 Task: Look for space in Oxford, United States from 6th September, 2023 to 12th September, 2023 for 4 adults in price range Rs.10000 to Rs.14000. Place can be private room with 4 bedrooms having 4 beds and 4 bathrooms. Property type can be house, flat, guest house. Amenities needed are: wifi, TV, free parkinig on premises, gym, breakfast. Booking option can be shelf check-in. Required host language is English.
Action: Mouse moved to (453, 114)
Screenshot: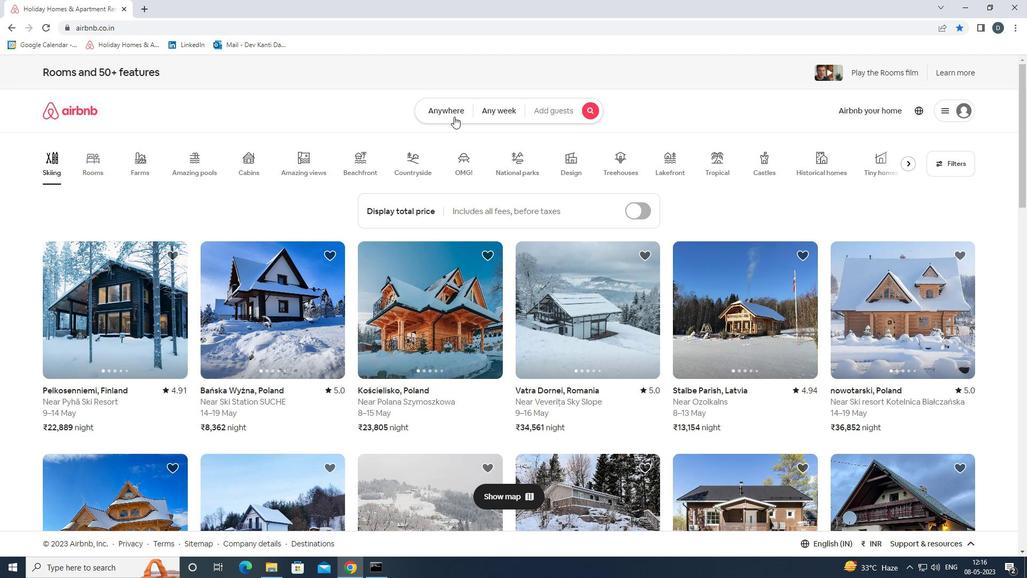 
Action: Mouse pressed left at (453, 114)
Screenshot: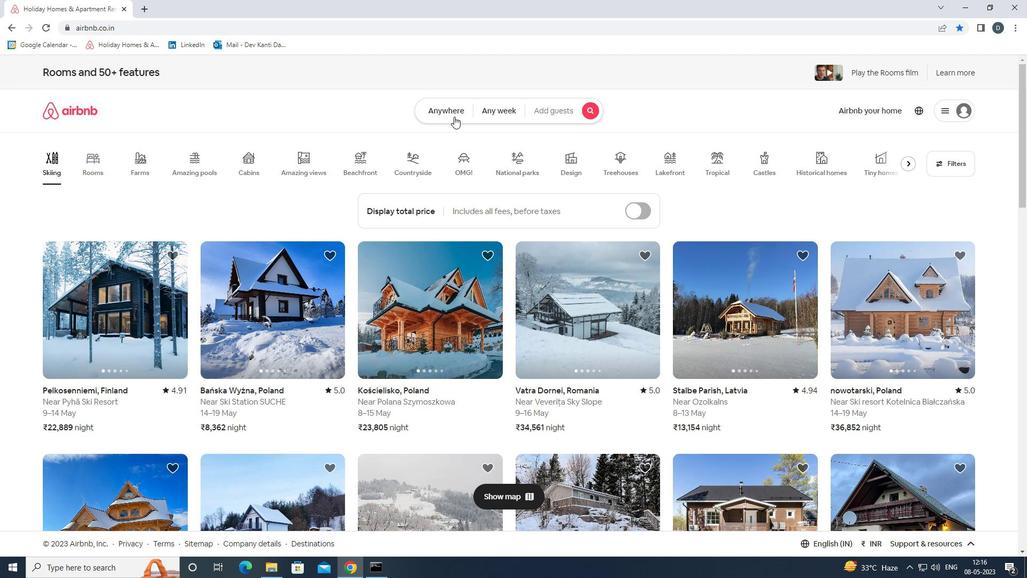 
Action: Mouse moved to (400, 152)
Screenshot: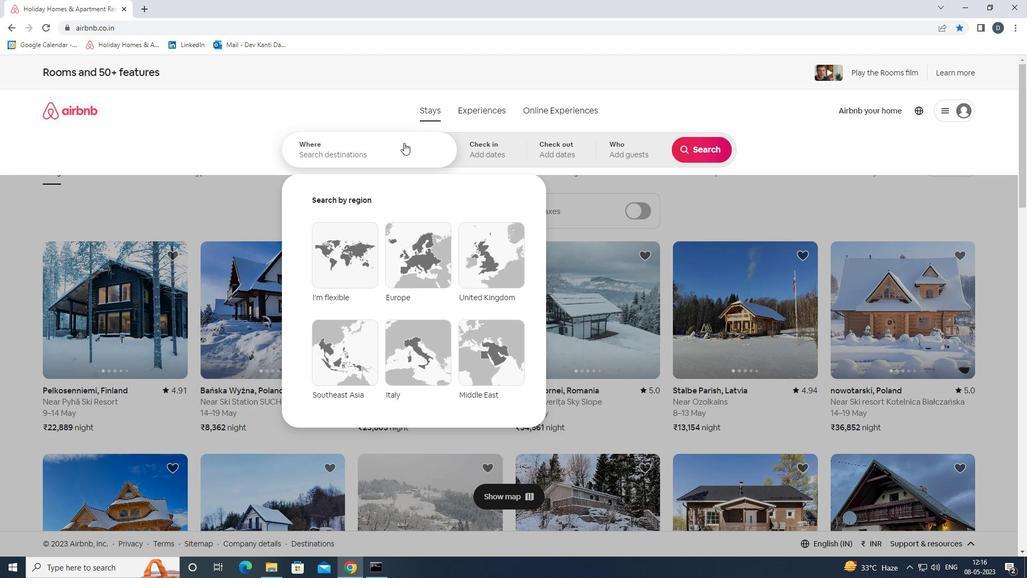 
Action: Mouse pressed left at (400, 152)
Screenshot: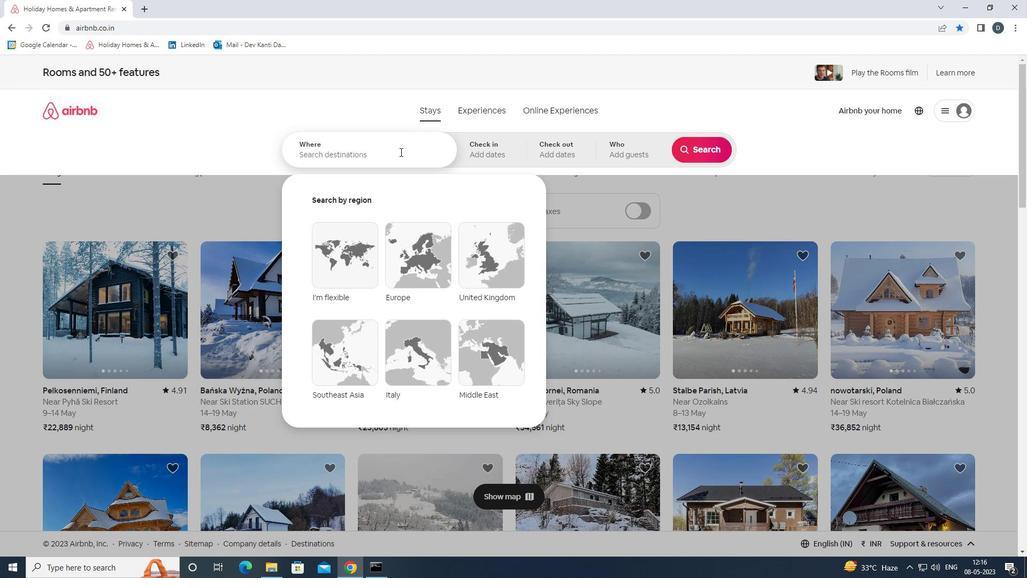 
Action: Key pressed <Key.shift><Key.shift><Key.shift><Key.shift><Key.shift><Key.shift><Key.shift><Key.shift><Key.shift><Key.shift>OXFORD,<Key.space><Key.shift><Key.shift><Key.shift><Key.shift><Key.shift><Key.shift><Key.shift>UNITED<Key.space><Key.shift>STATES<Key.enter>
Screenshot: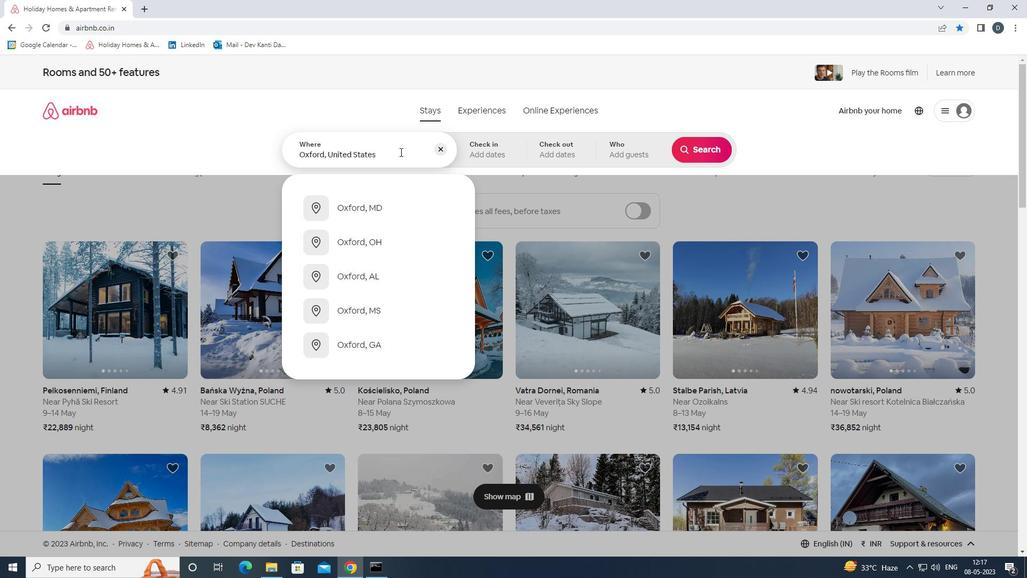 
Action: Mouse moved to (700, 230)
Screenshot: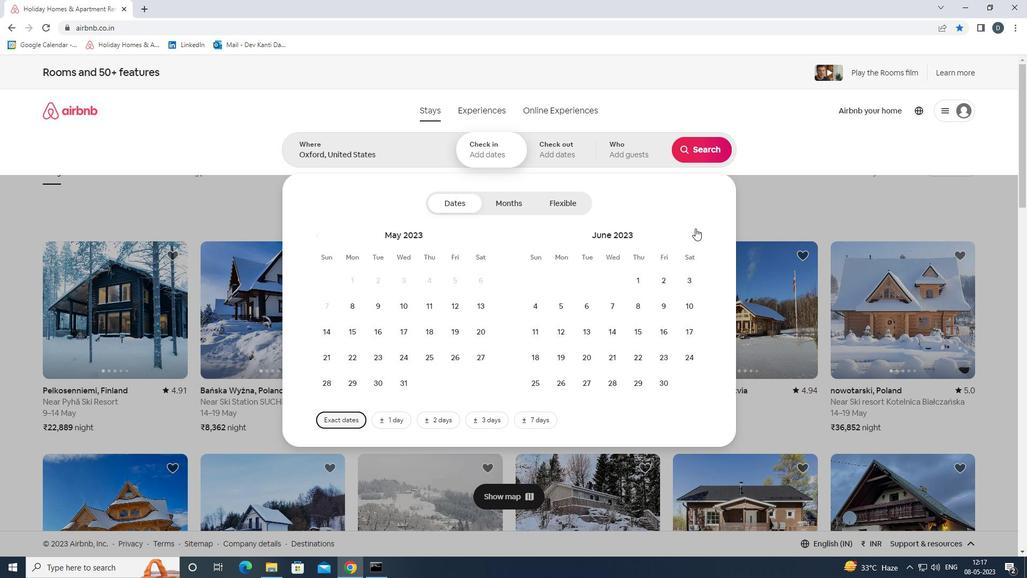 
Action: Mouse pressed left at (700, 230)
Screenshot: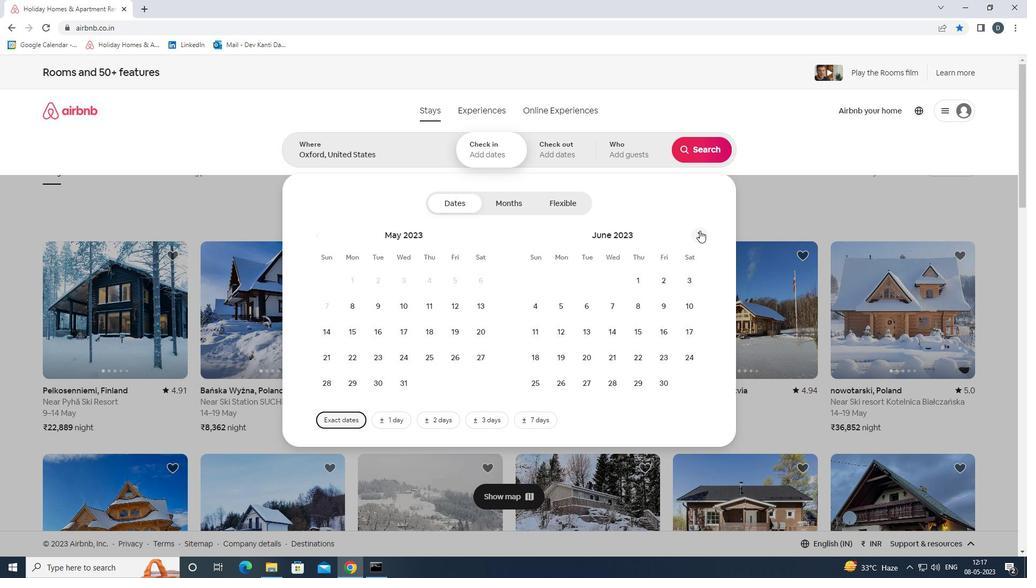 
Action: Mouse pressed left at (700, 230)
Screenshot: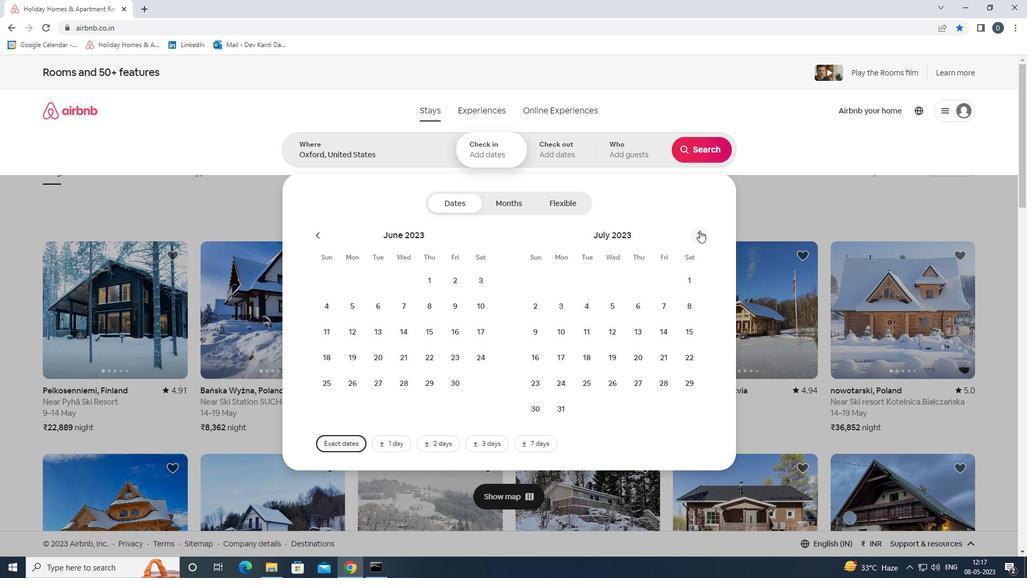 
Action: Mouse pressed left at (700, 230)
Screenshot: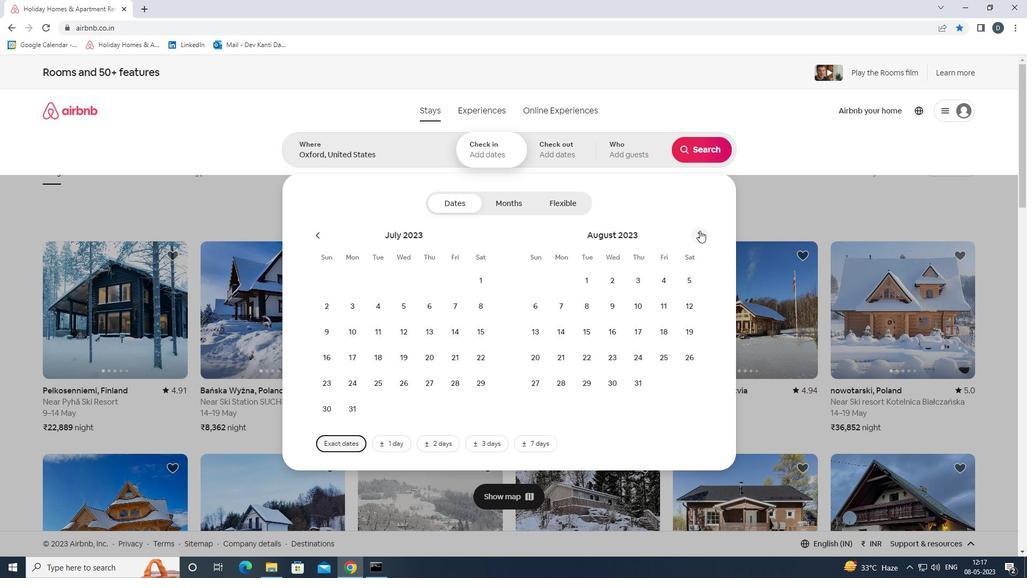 
Action: Mouse moved to (618, 309)
Screenshot: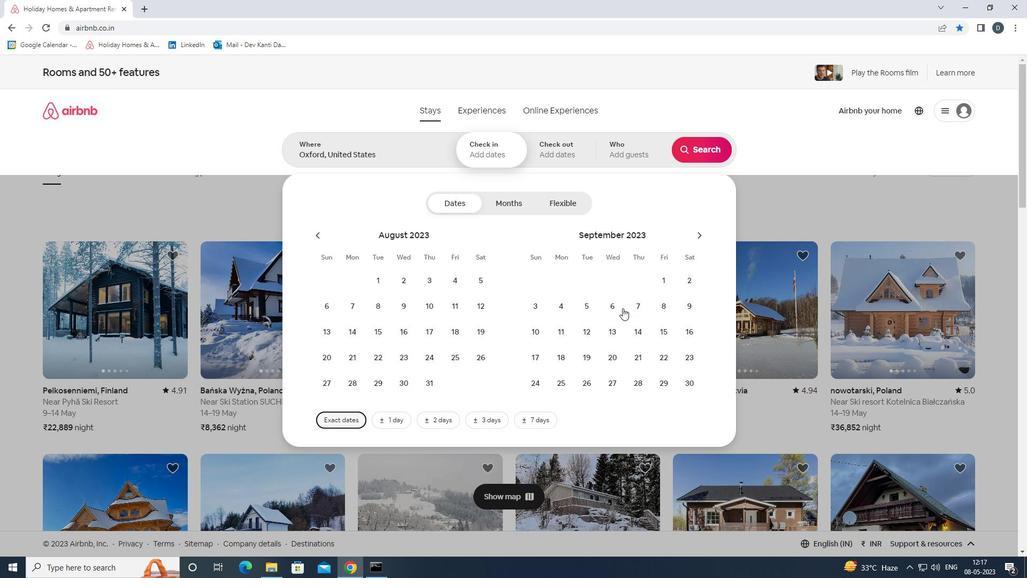 
Action: Mouse pressed left at (618, 309)
Screenshot: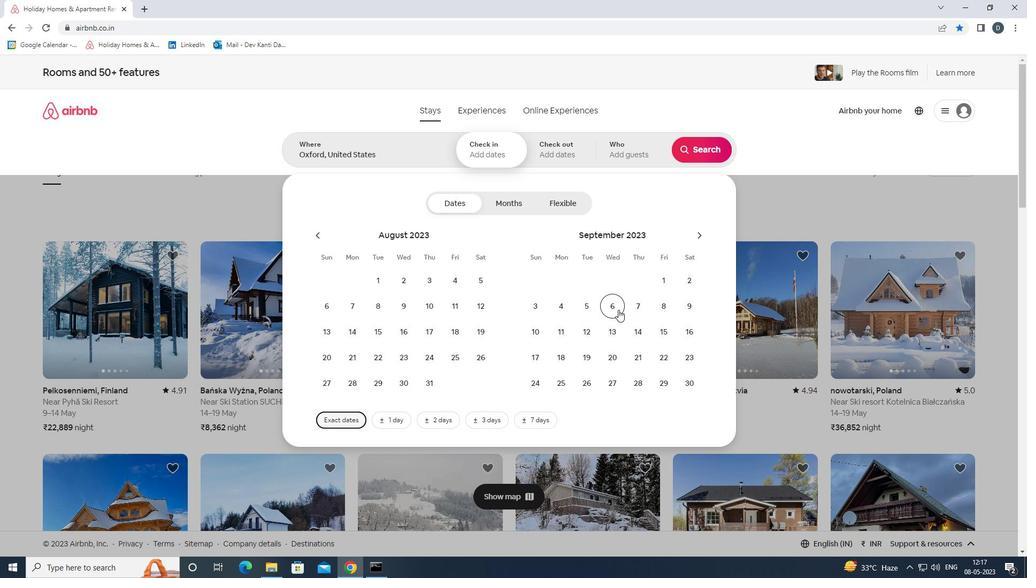 
Action: Mouse moved to (588, 328)
Screenshot: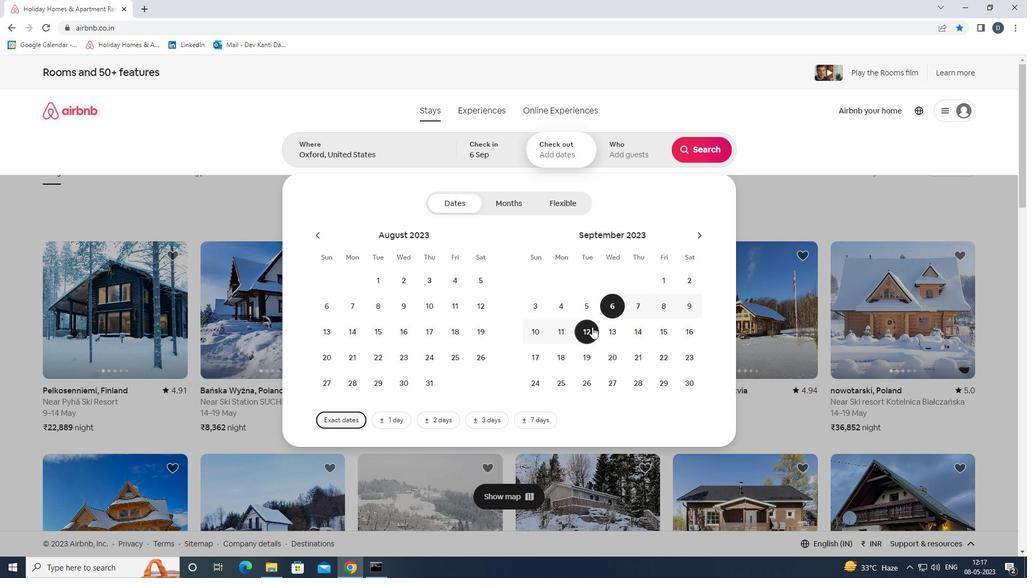 
Action: Mouse pressed left at (588, 328)
Screenshot: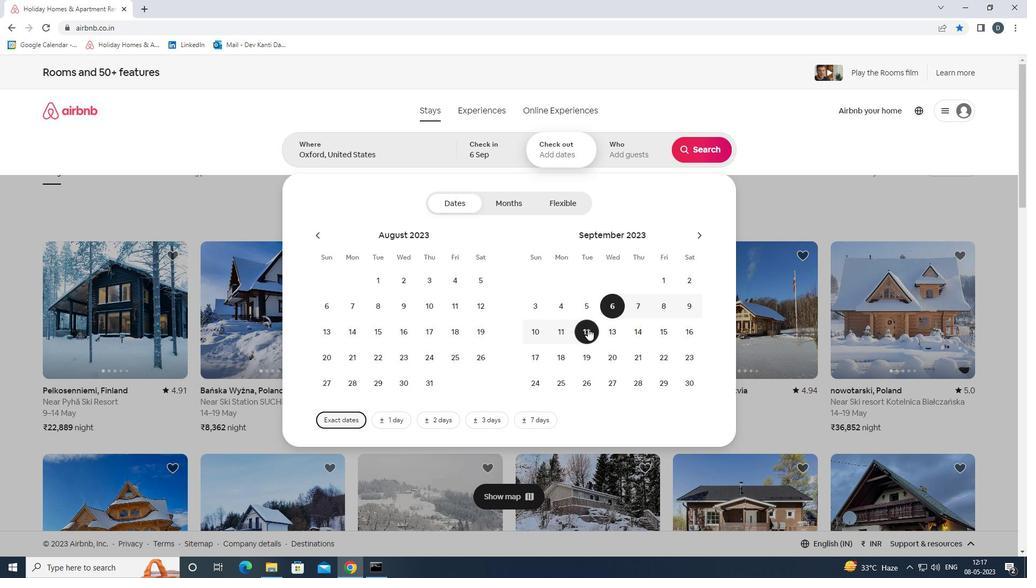 
Action: Mouse moved to (623, 163)
Screenshot: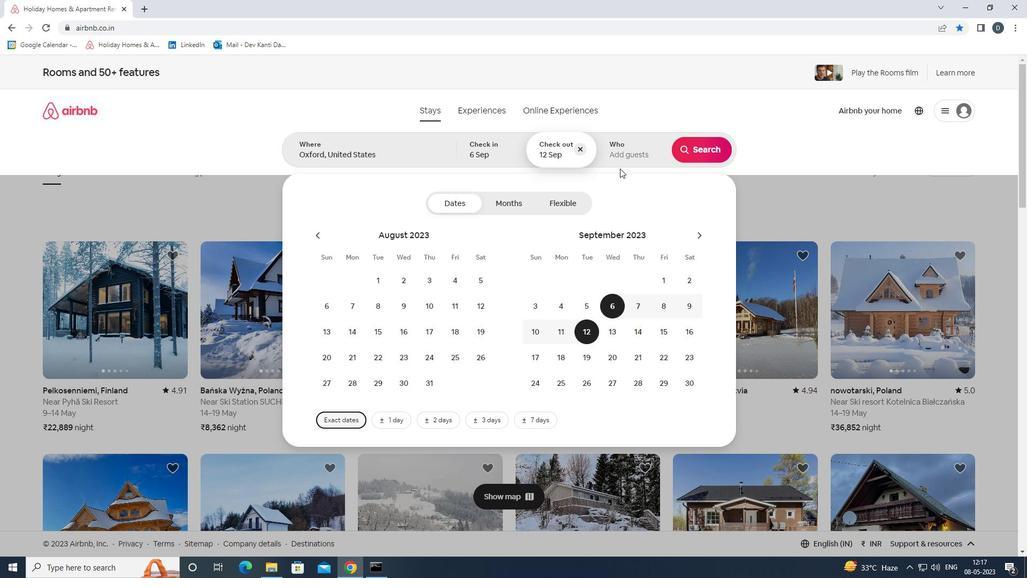 
Action: Mouse pressed left at (623, 163)
Screenshot: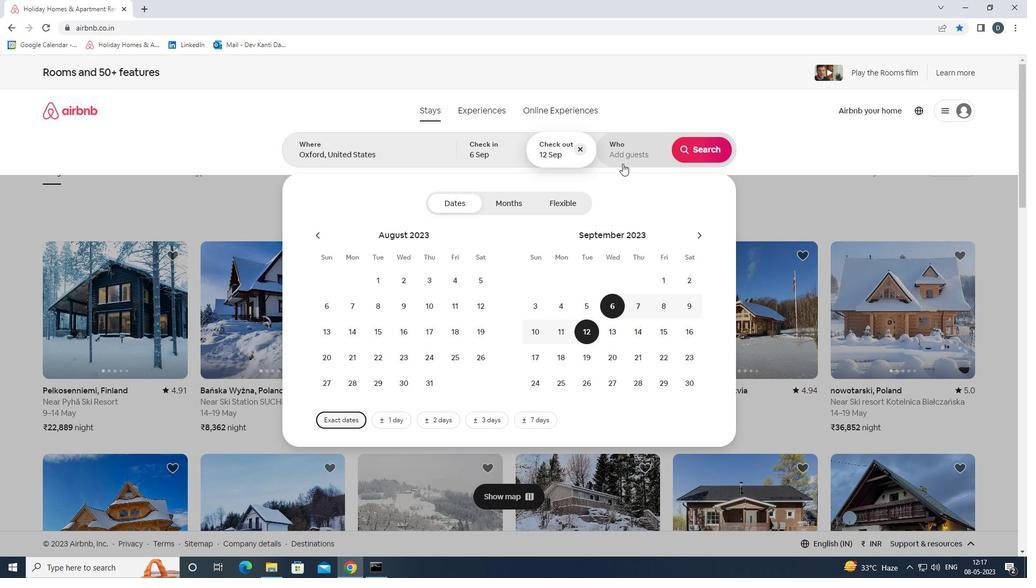 
Action: Mouse moved to (700, 209)
Screenshot: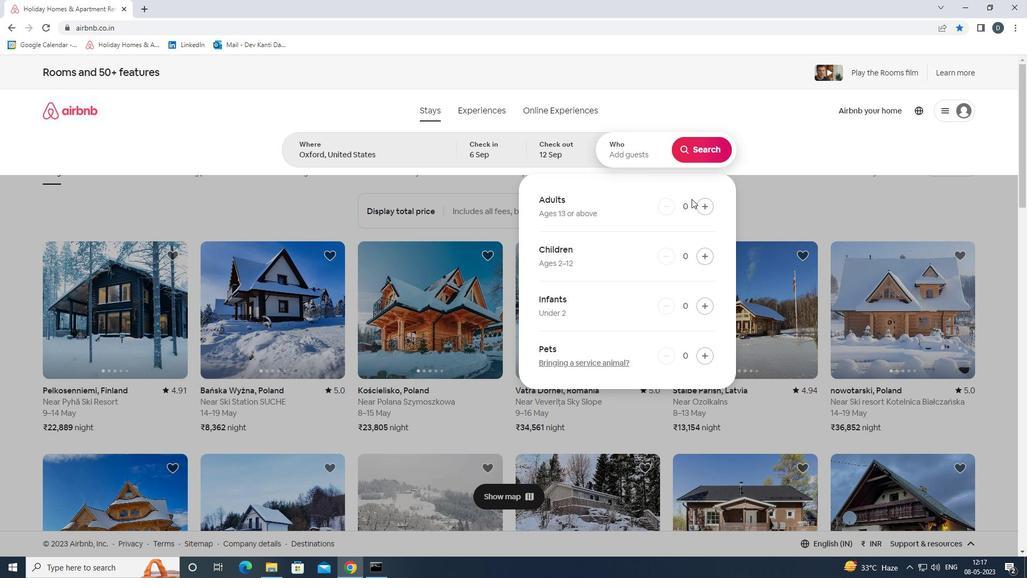 
Action: Mouse pressed left at (700, 209)
Screenshot: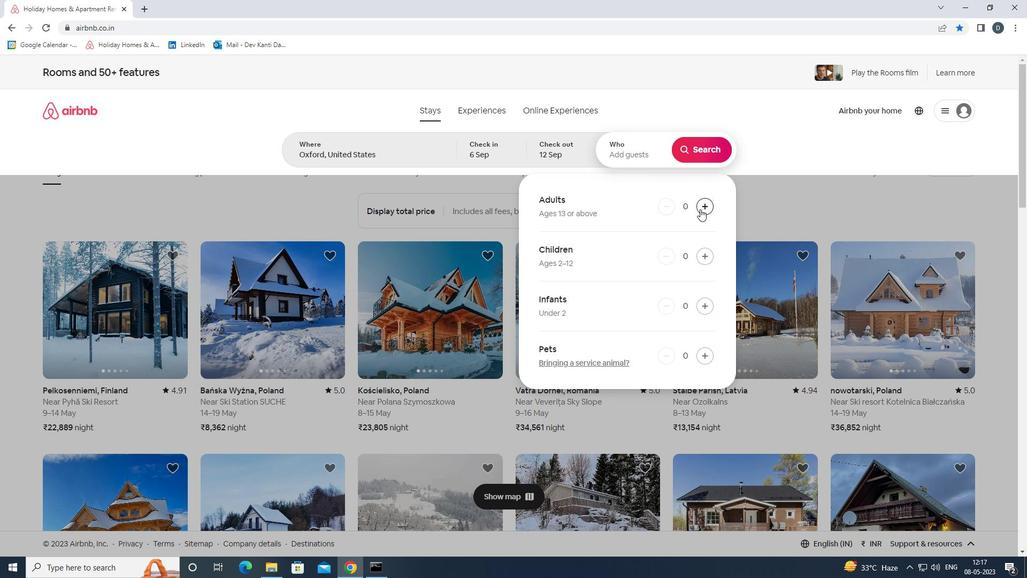 
Action: Mouse pressed left at (700, 209)
Screenshot: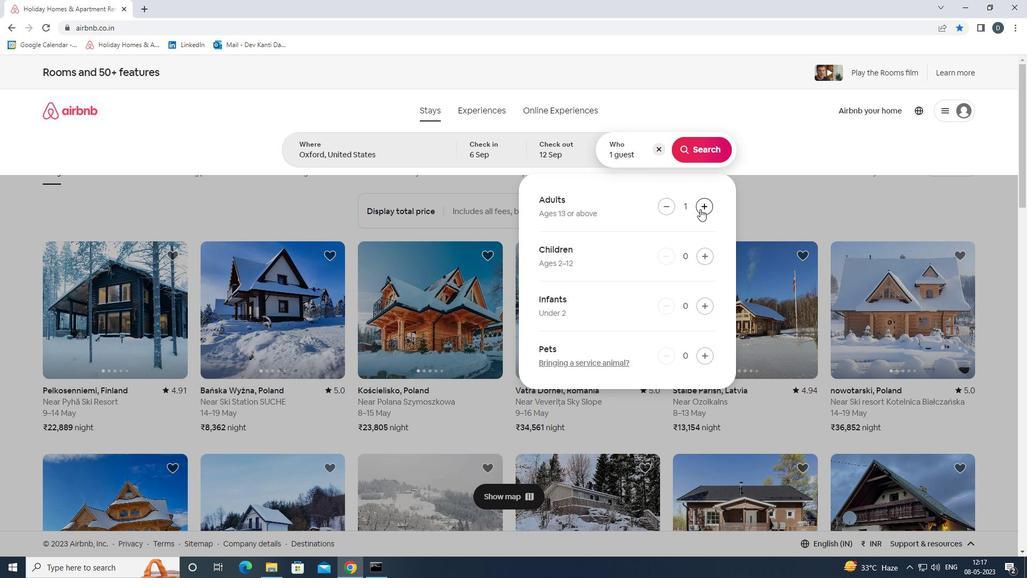 
Action: Mouse moved to (701, 209)
Screenshot: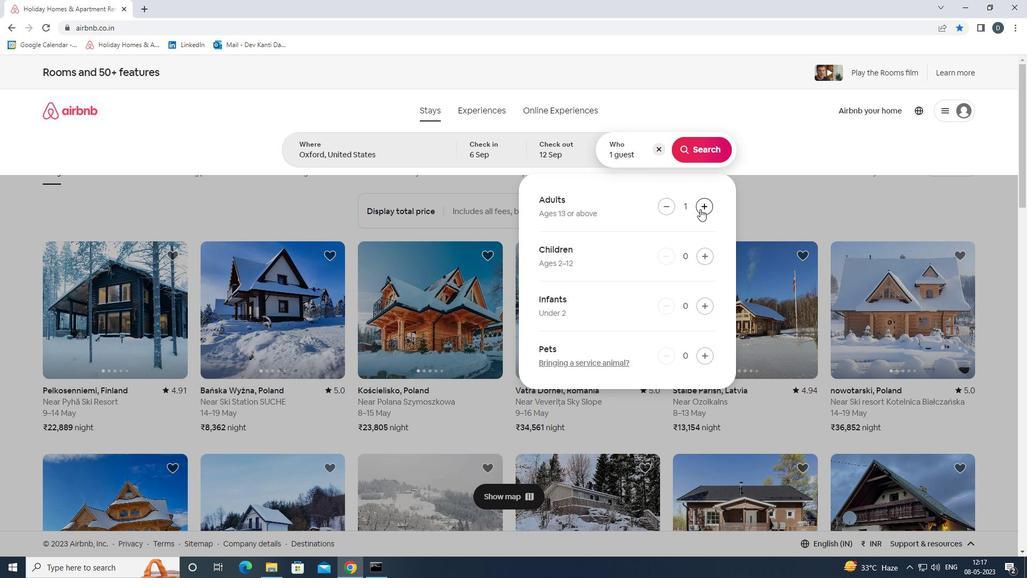 
Action: Mouse pressed left at (701, 209)
Screenshot: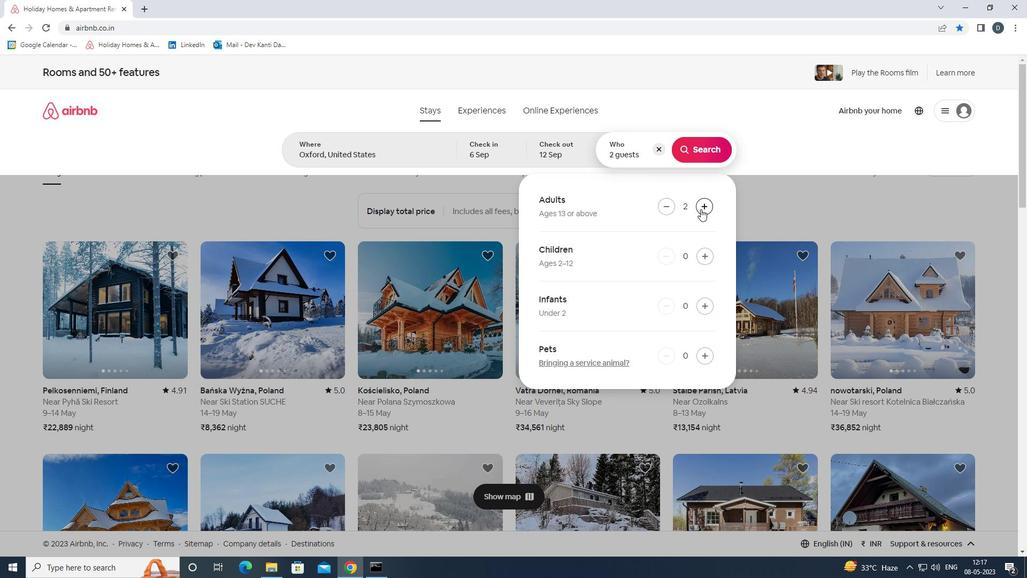 
Action: Mouse pressed left at (701, 209)
Screenshot: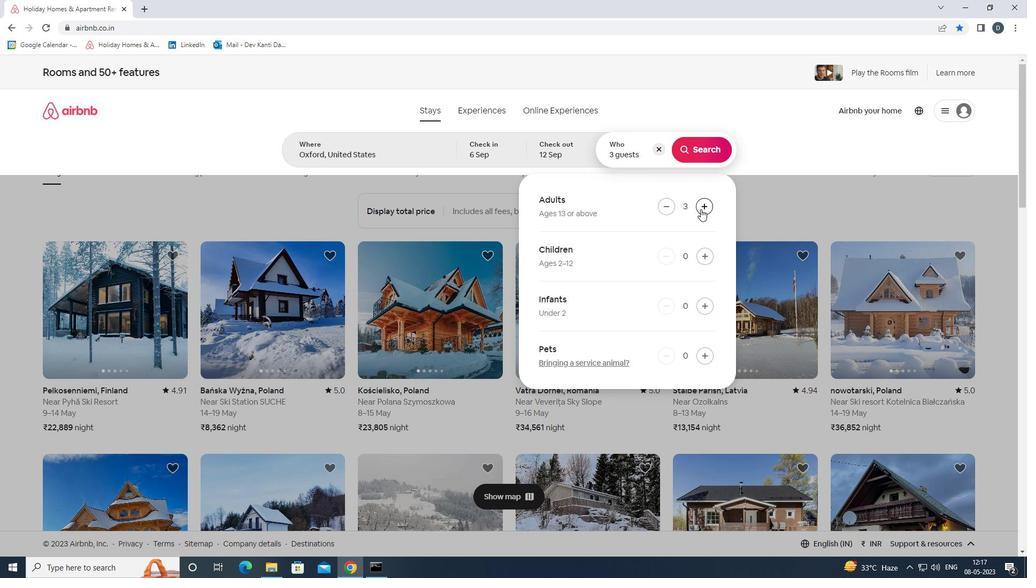 
Action: Mouse moved to (701, 158)
Screenshot: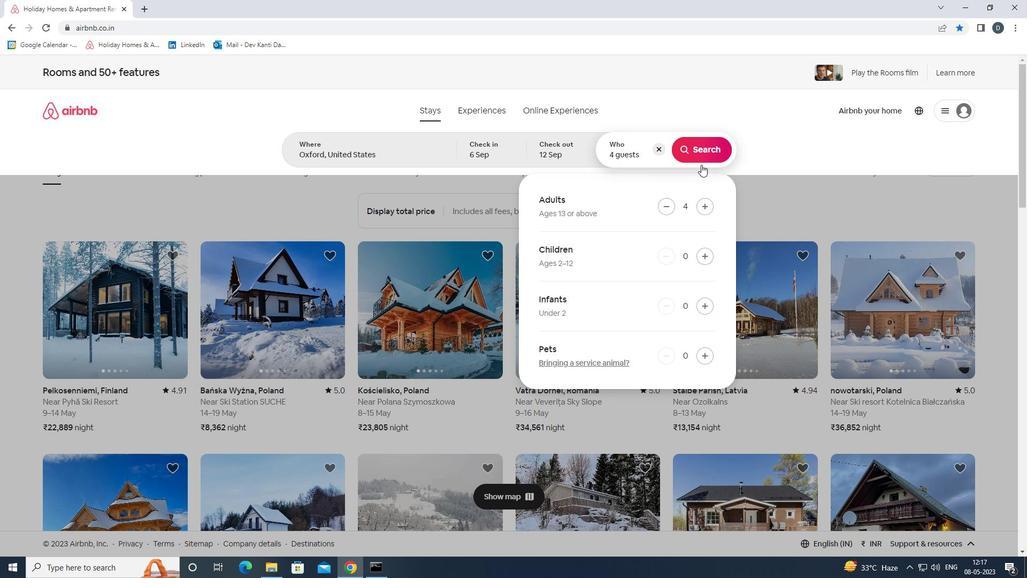 
Action: Mouse pressed left at (701, 158)
Screenshot: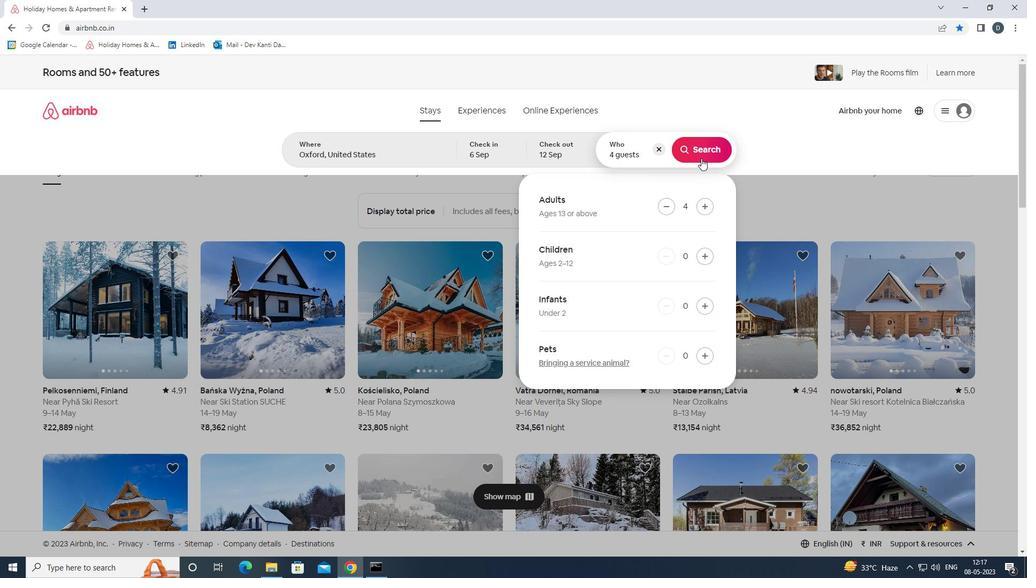 
Action: Mouse moved to (970, 119)
Screenshot: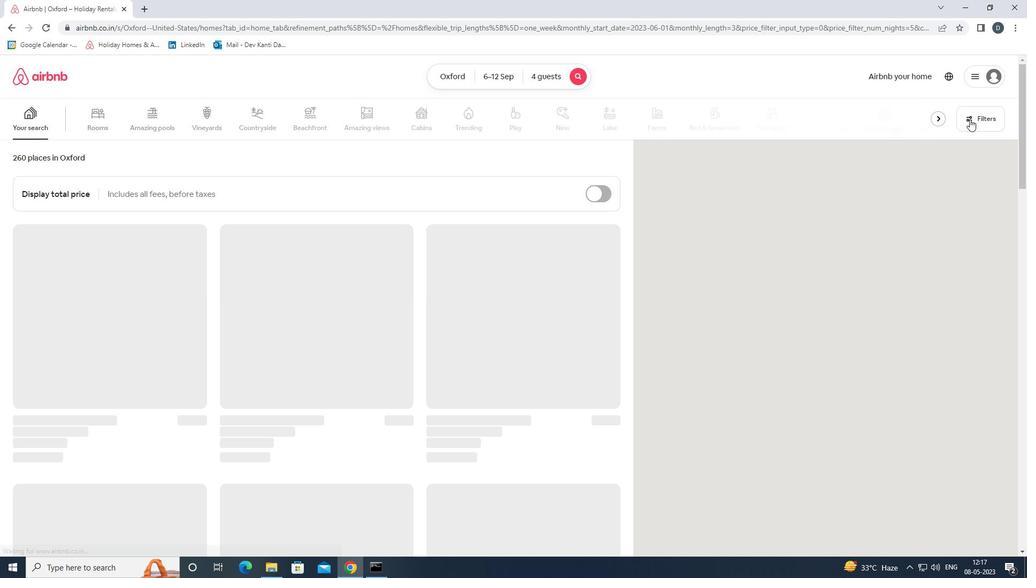 
Action: Mouse pressed left at (970, 119)
Screenshot: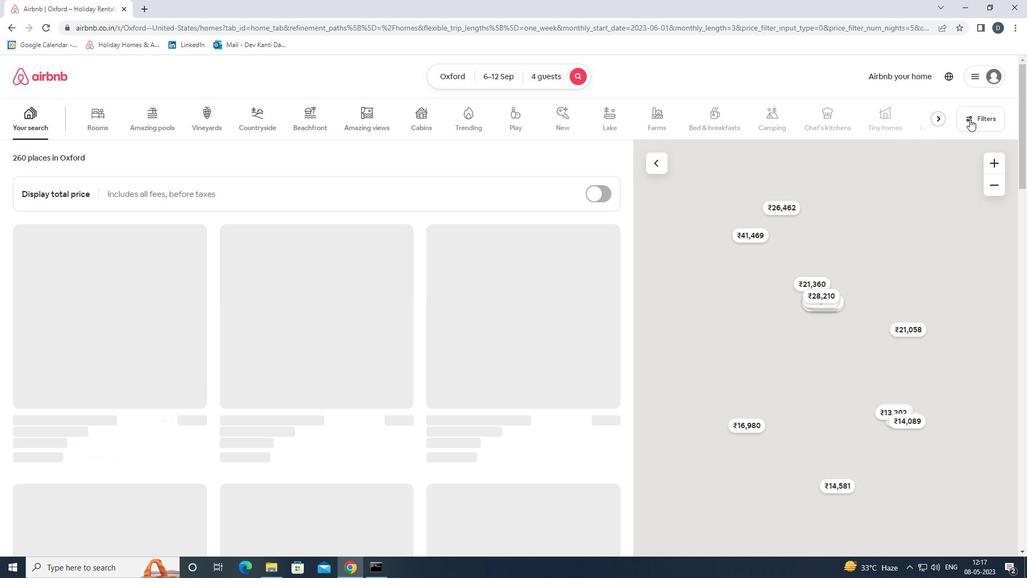 
Action: Mouse moved to (479, 380)
Screenshot: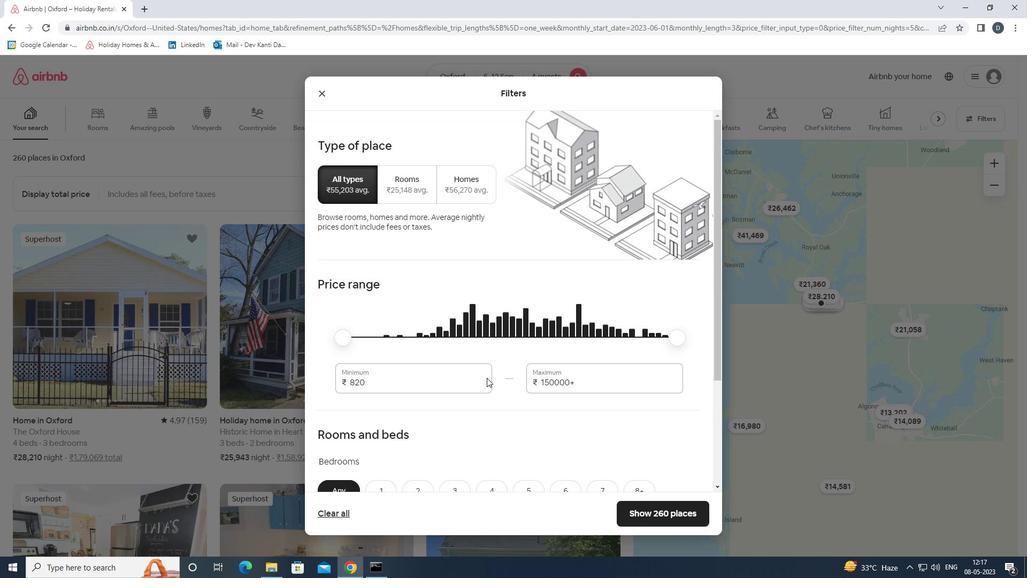 
Action: Mouse pressed left at (479, 380)
Screenshot: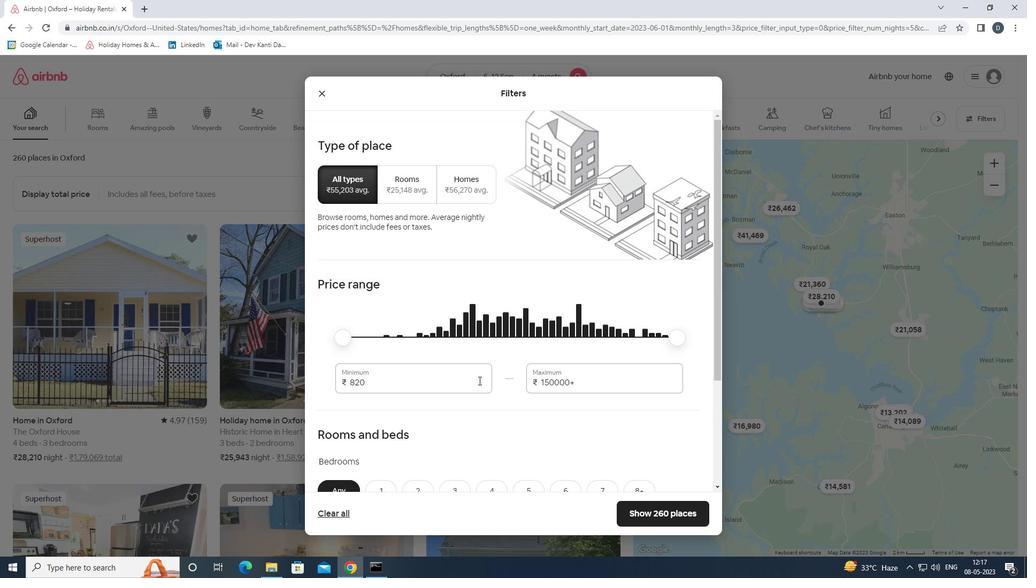 
Action: Mouse pressed left at (479, 380)
Screenshot: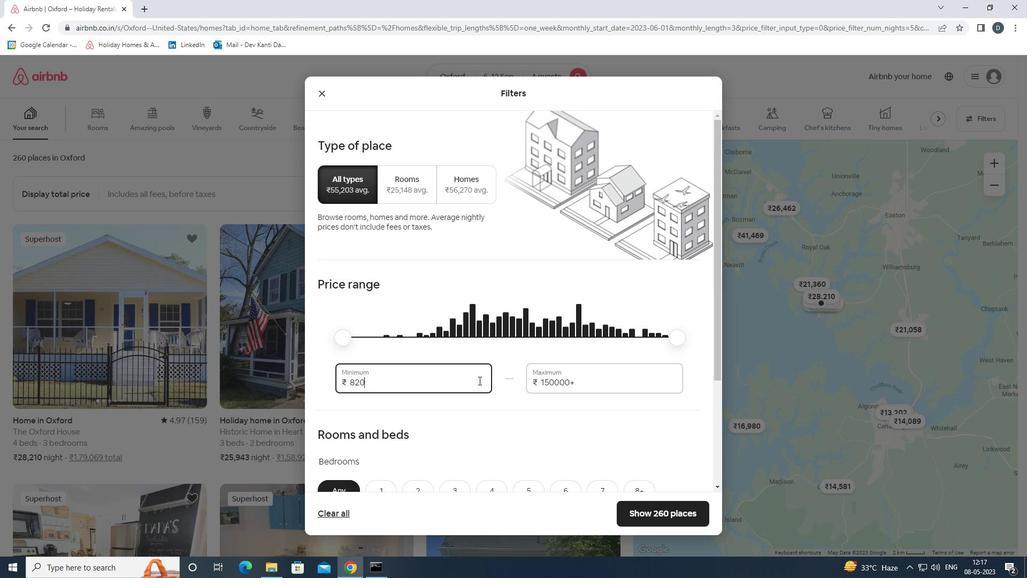 
Action: Mouse moved to (478, 369)
Screenshot: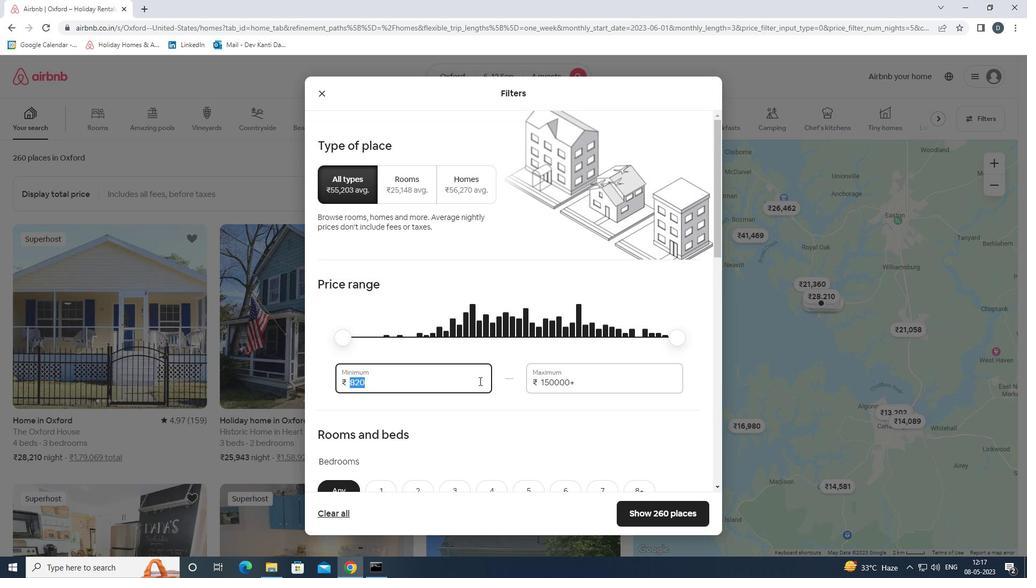 
Action: Key pressed 10000<Key.tab>14000
Screenshot: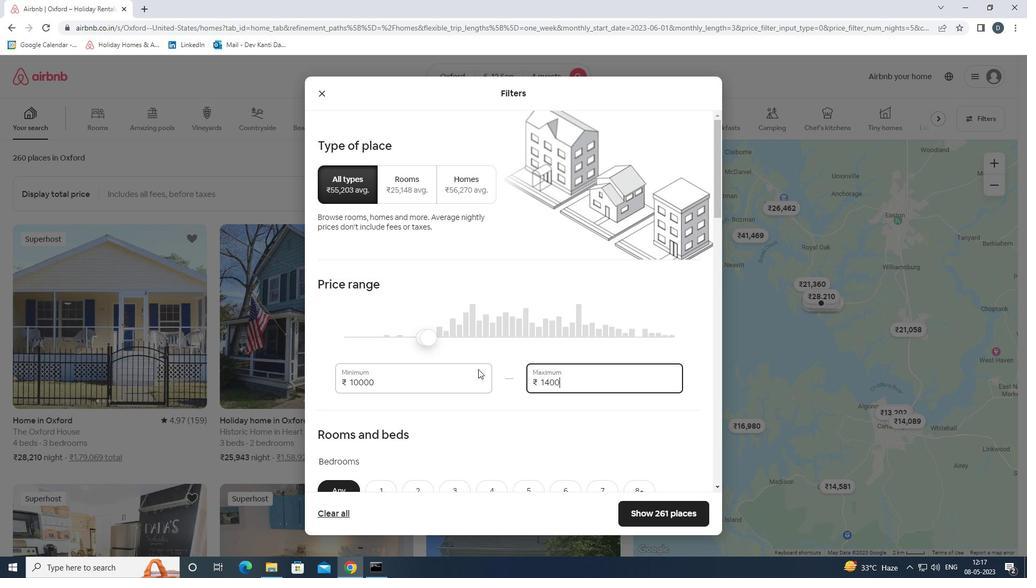 
Action: Mouse moved to (479, 368)
Screenshot: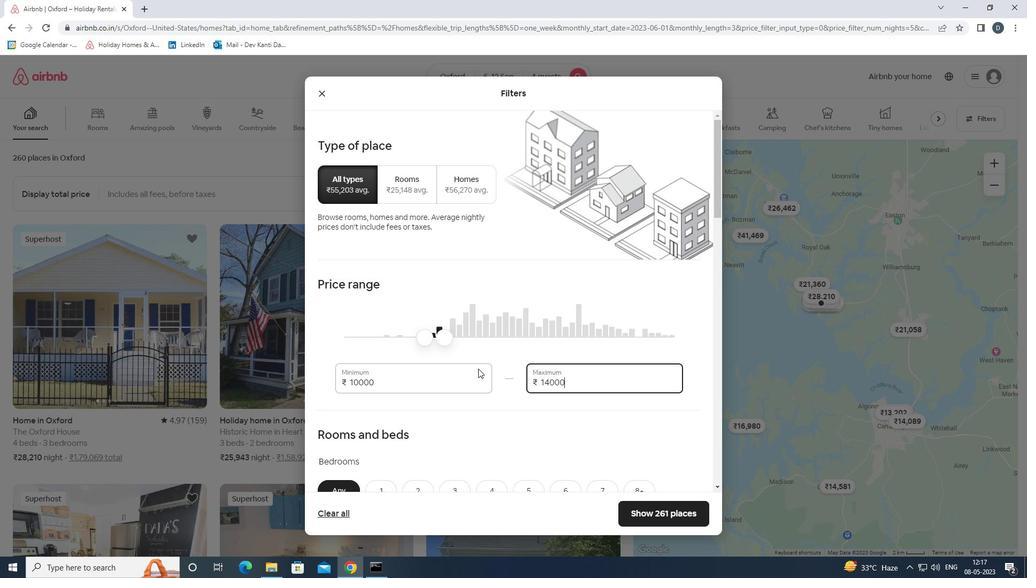 
Action: Mouse scrolled (479, 367) with delta (0, 0)
Screenshot: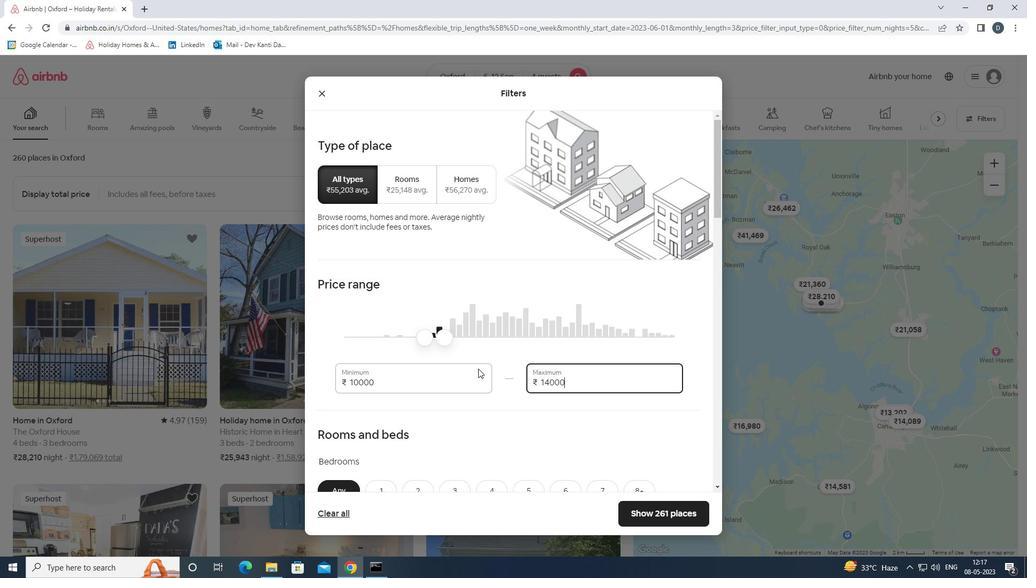 
Action: Mouse moved to (482, 367)
Screenshot: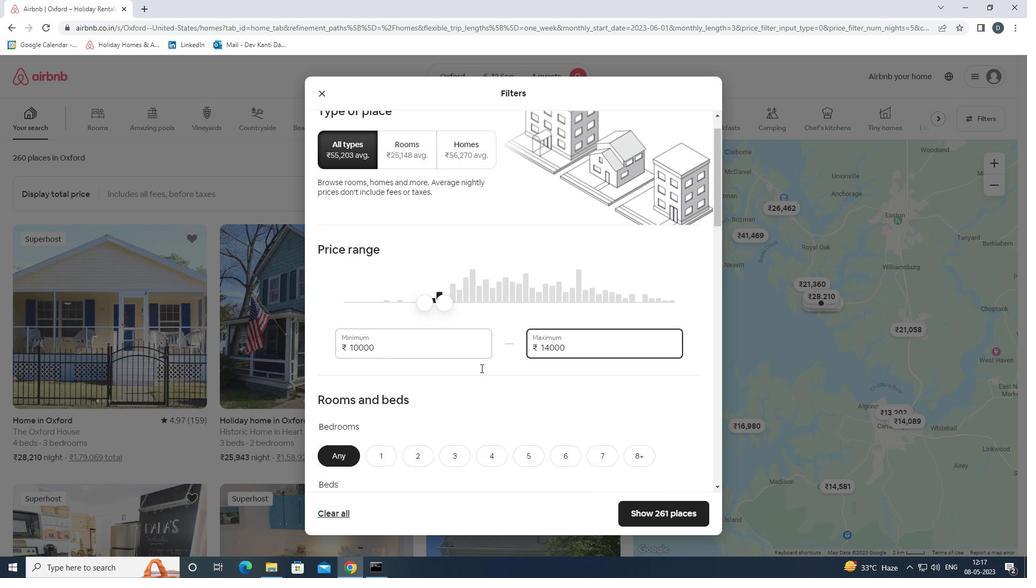 
Action: Mouse scrolled (482, 367) with delta (0, 0)
Screenshot: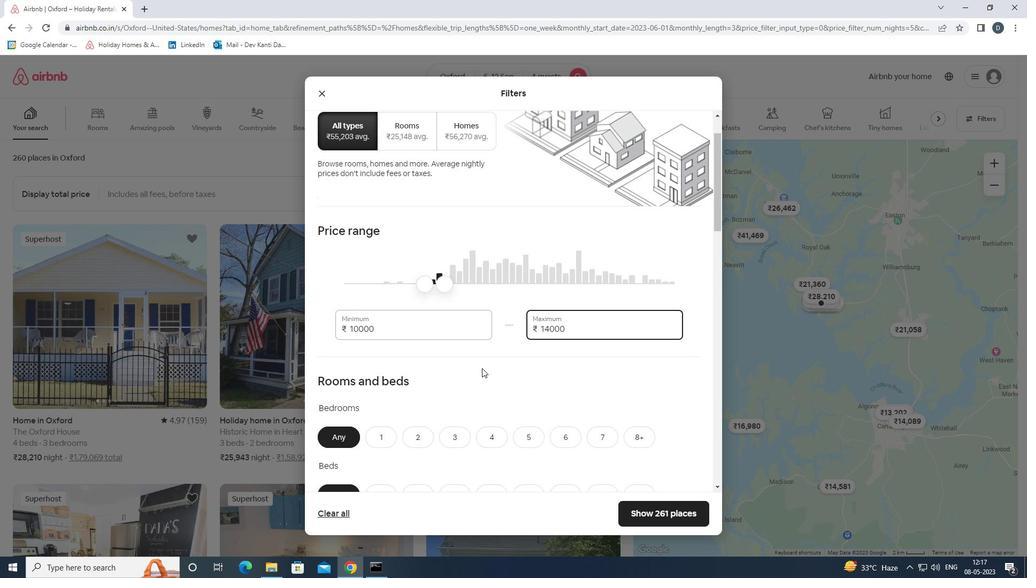 
Action: Mouse scrolled (482, 367) with delta (0, 0)
Screenshot: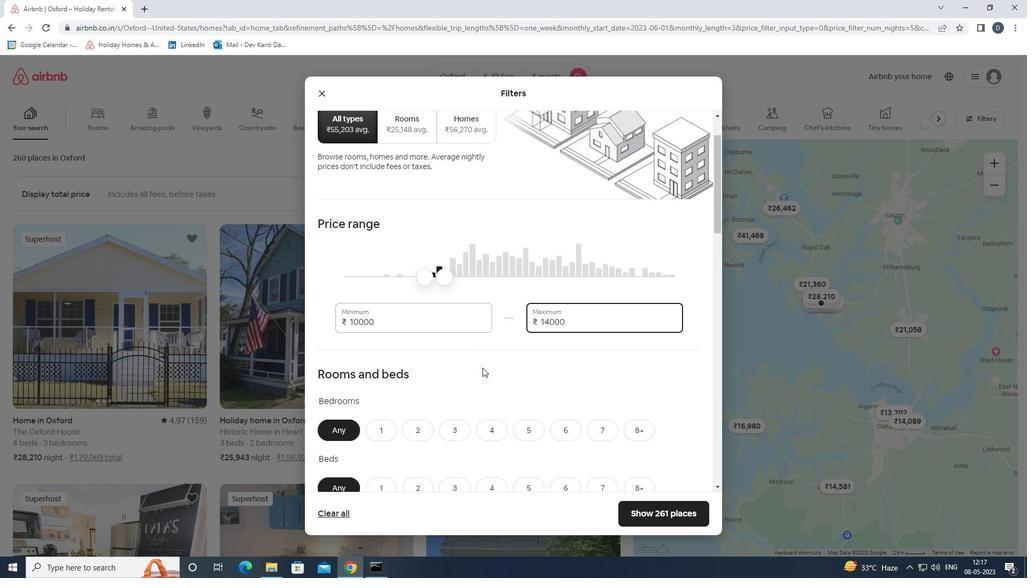 
Action: Mouse scrolled (482, 367) with delta (0, 0)
Screenshot: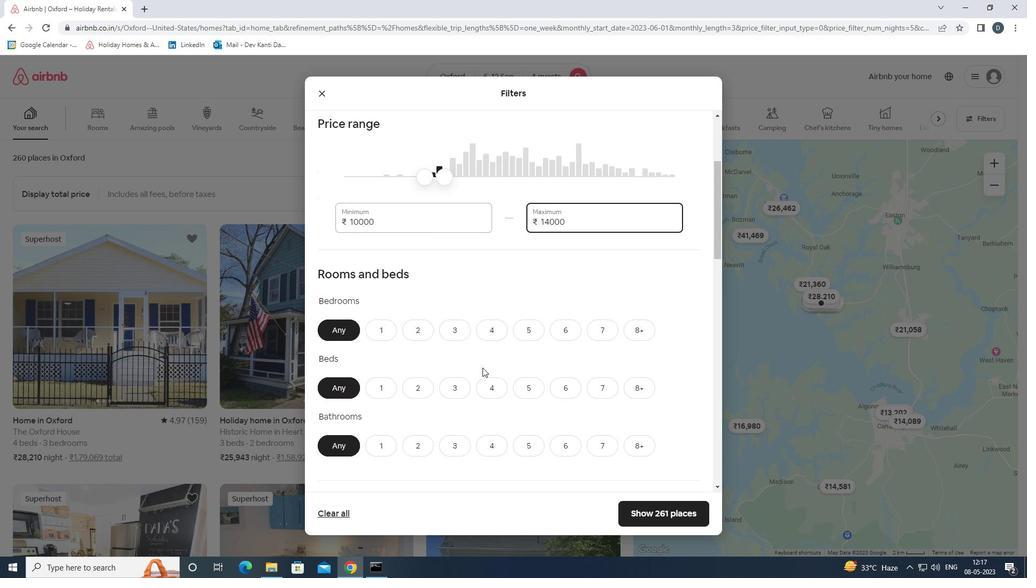 
Action: Mouse moved to (494, 277)
Screenshot: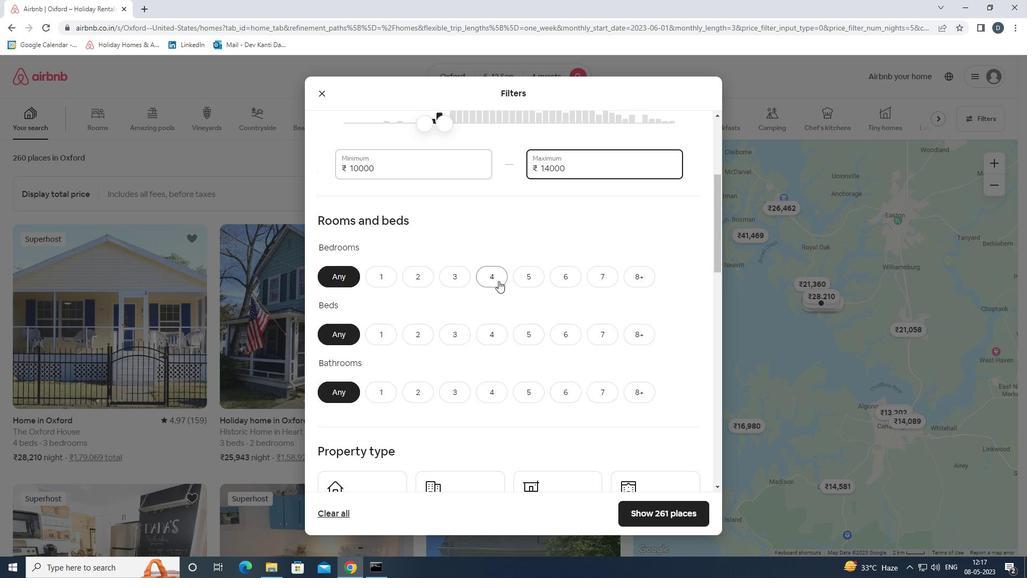 
Action: Mouse pressed left at (494, 277)
Screenshot: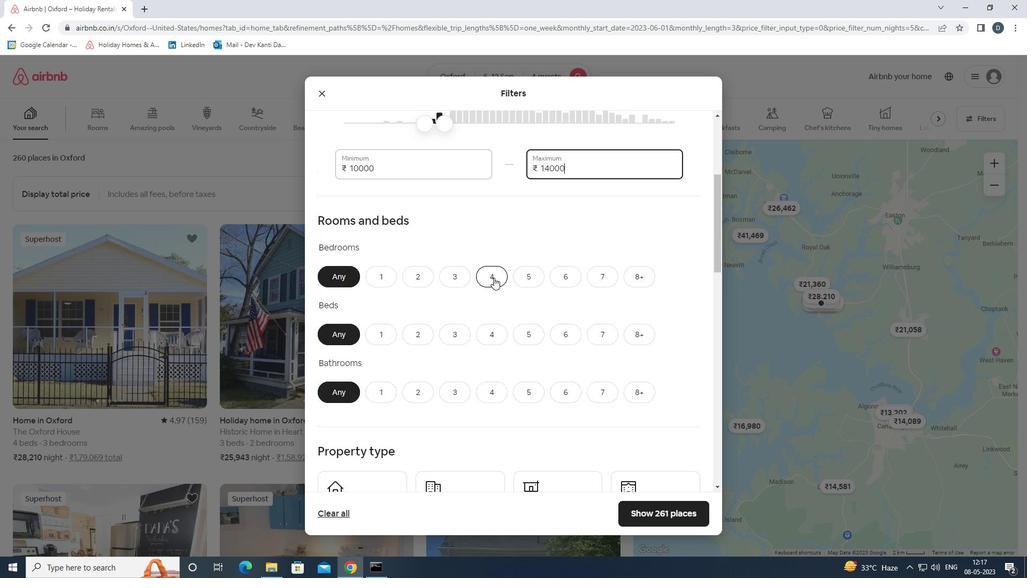 
Action: Mouse moved to (491, 330)
Screenshot: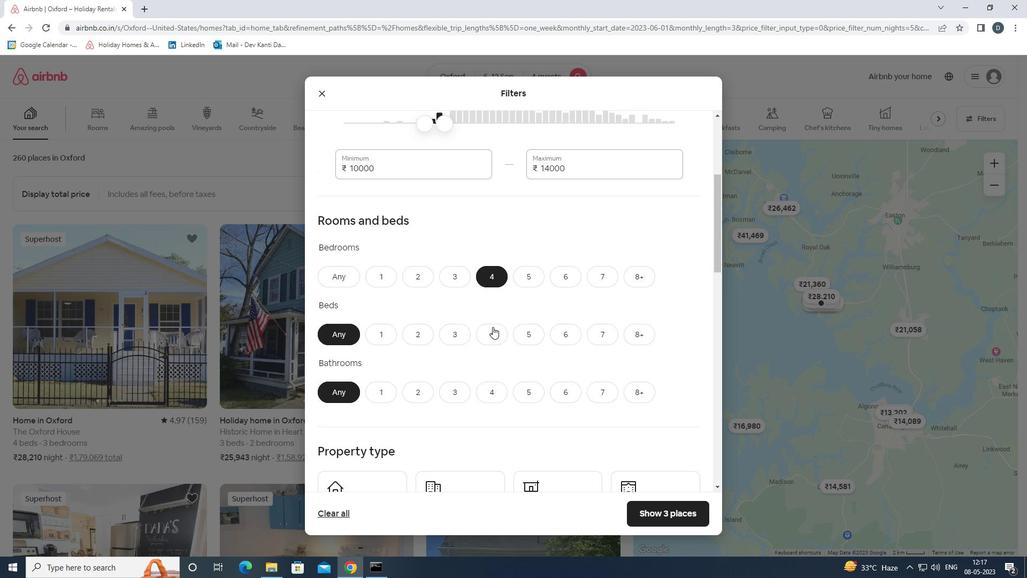 
Action: Mouse pressed left at (491, 330)
Screenshot: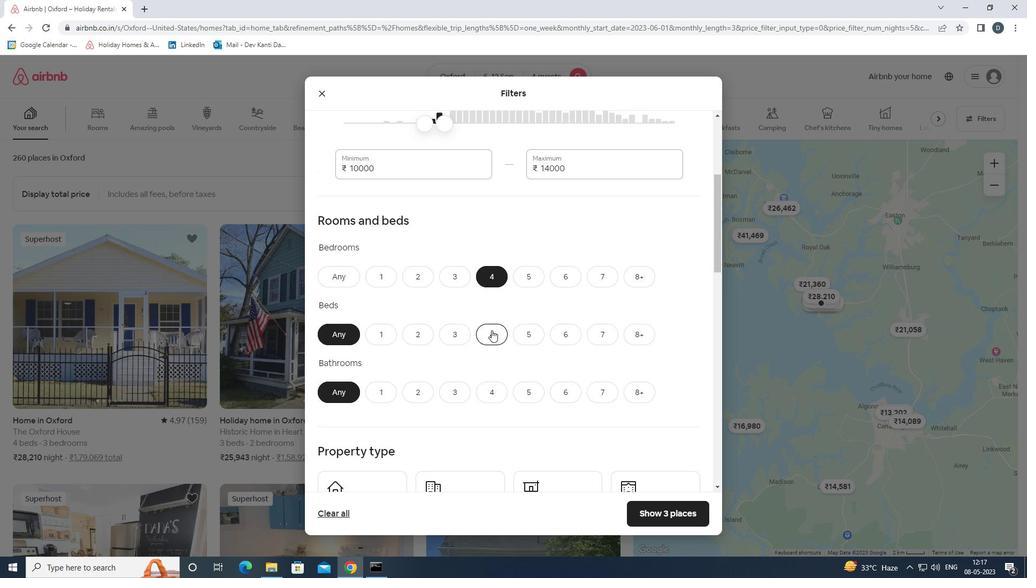 
Action: Mouse moved to (485, 388)
Screenshot: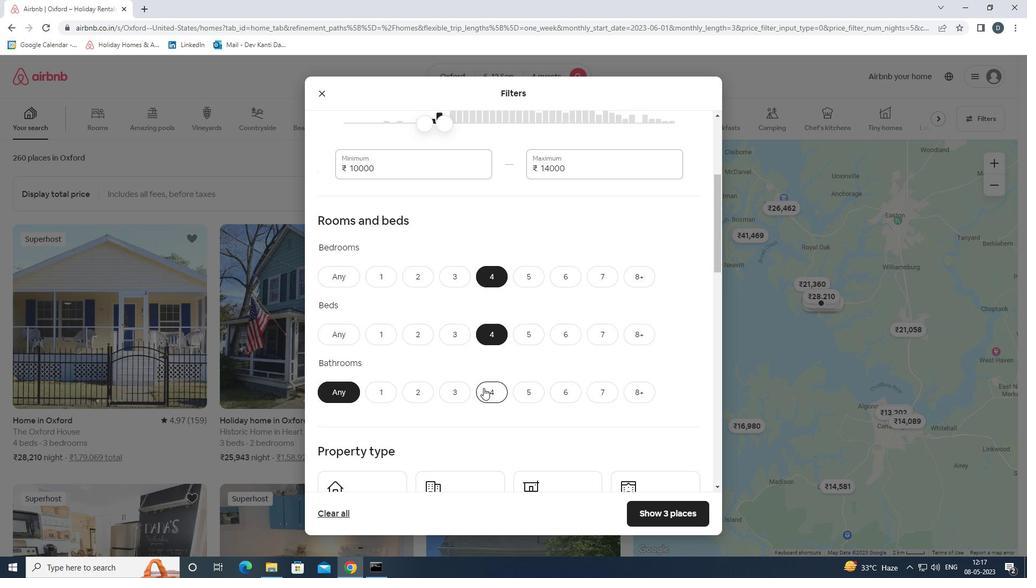 
Action: Mouse pressed left at (485, 388)
Screenshot: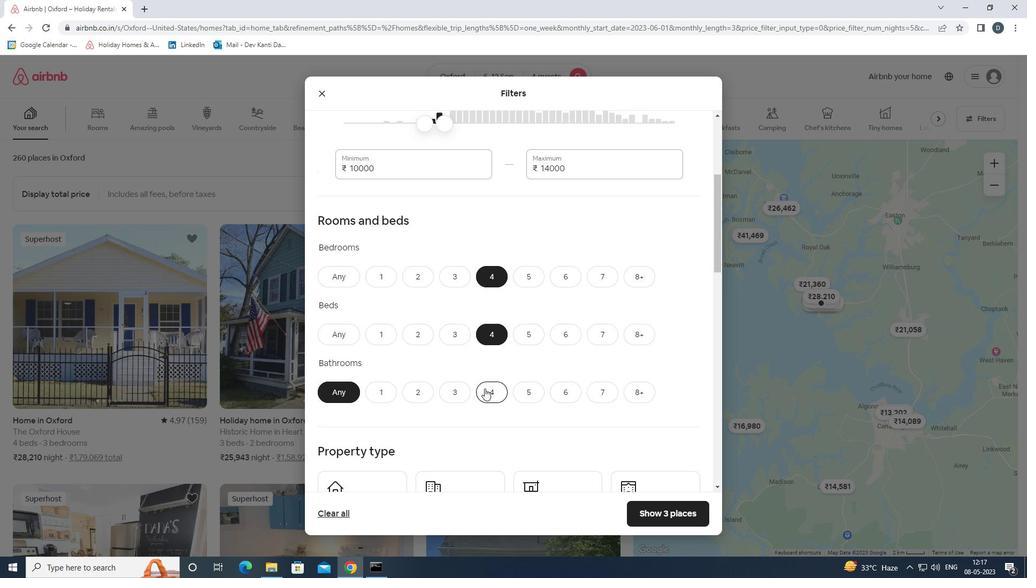 
Action: Mouse moved to (493, 367)
Screenshot: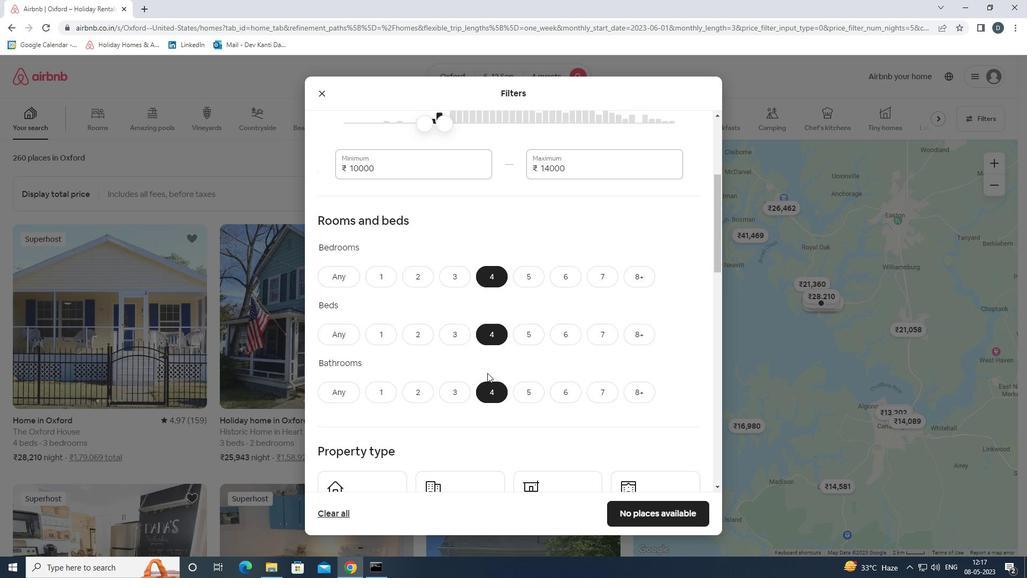 
Action: Mouse scrolled (493, 367) with delta (0, 0)
Screenshot: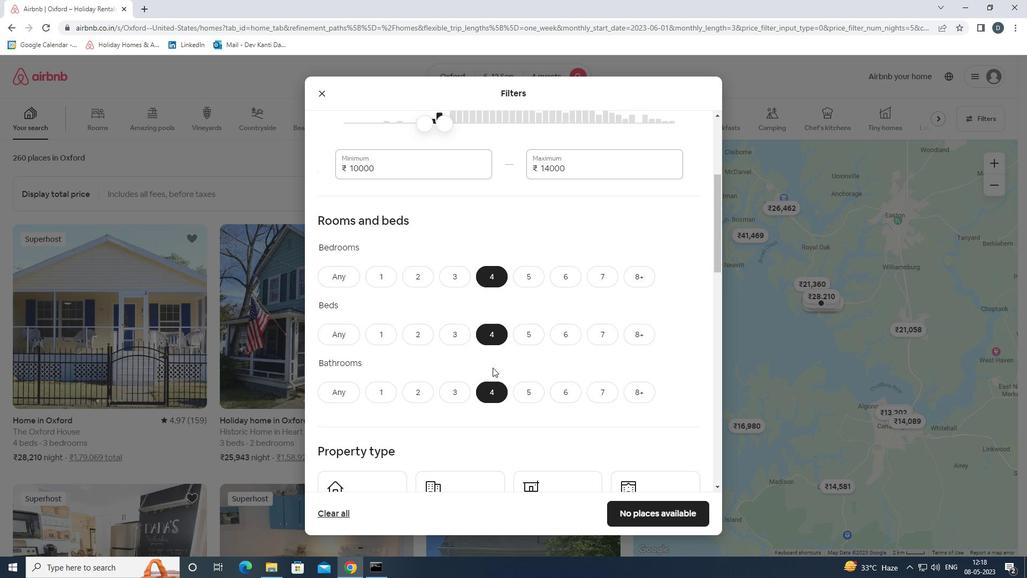 
Action: Mouse scrolled (493, 367) with delta (0, 0)
Screenshot: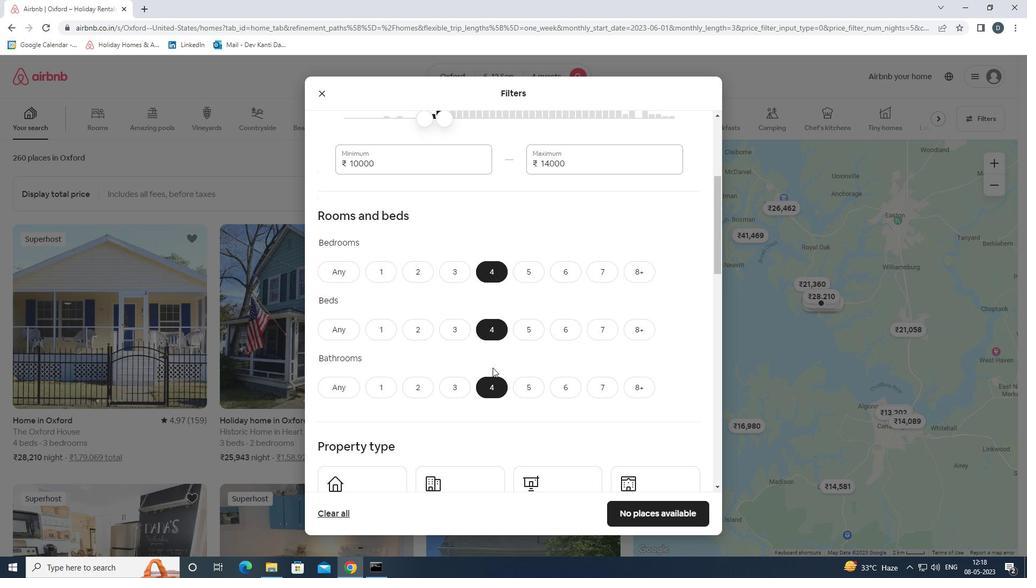 
Action: Mouse scrolled (493, 367) with delta (0, 0)
Screenshot: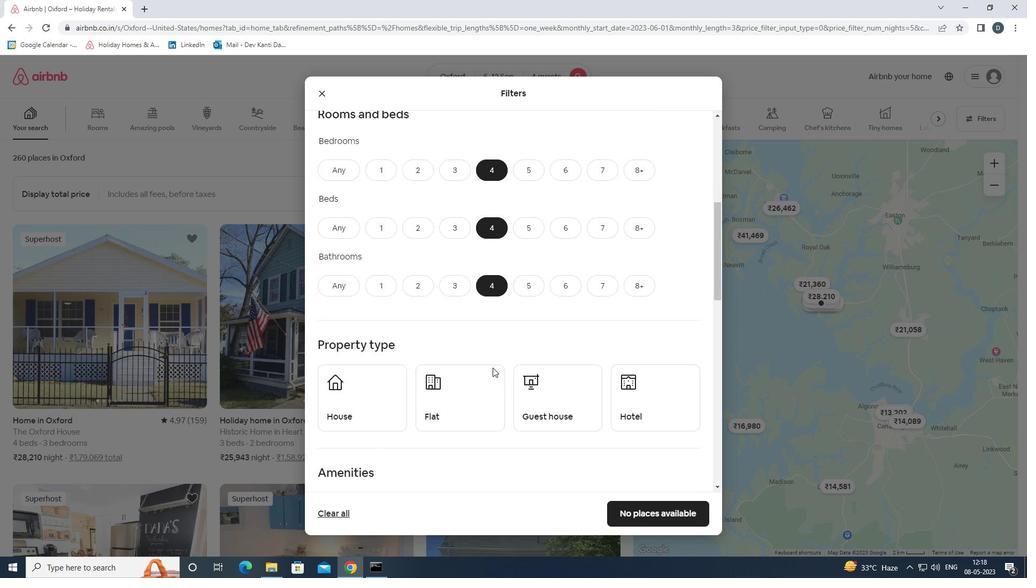 
Action: Mouse moved to (392, 357)
Screenshot: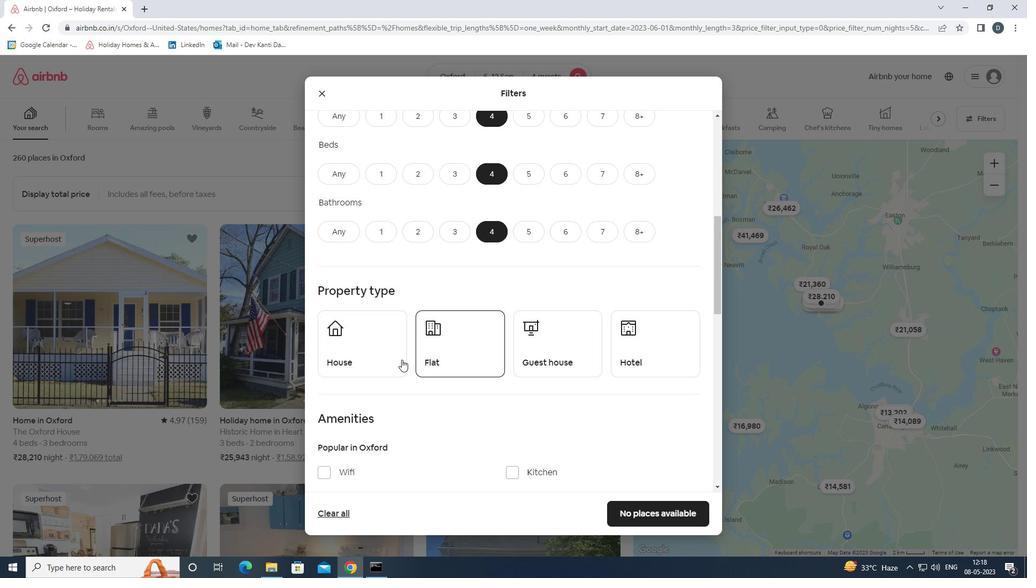 
Action: Mouse pressed left at (392, 357)
Screenshot: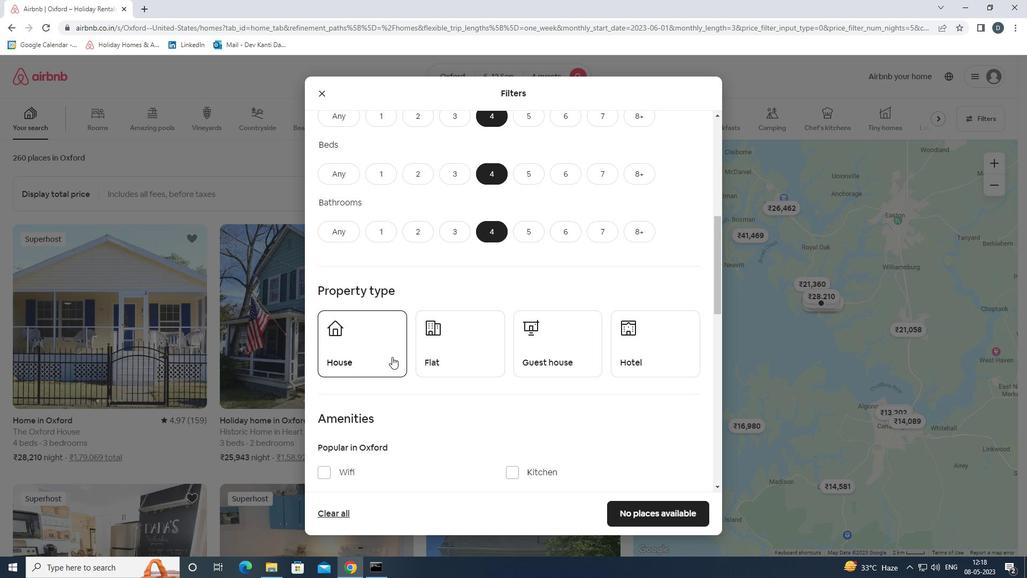 
Action: Mouse moved to (457, 347)
Screenshot: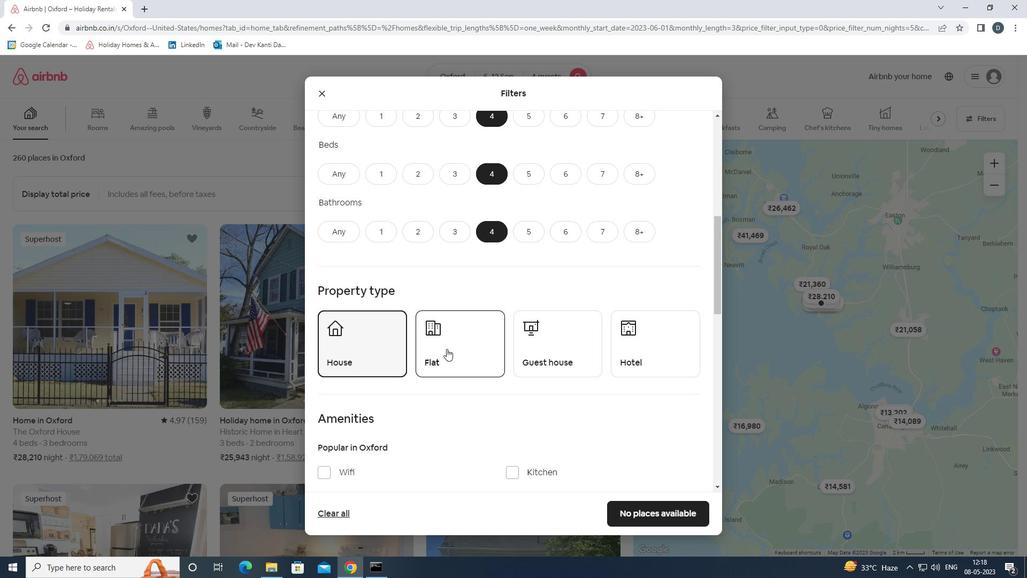 
Action: Mouse pressed left at (457, 347)
Screenshot: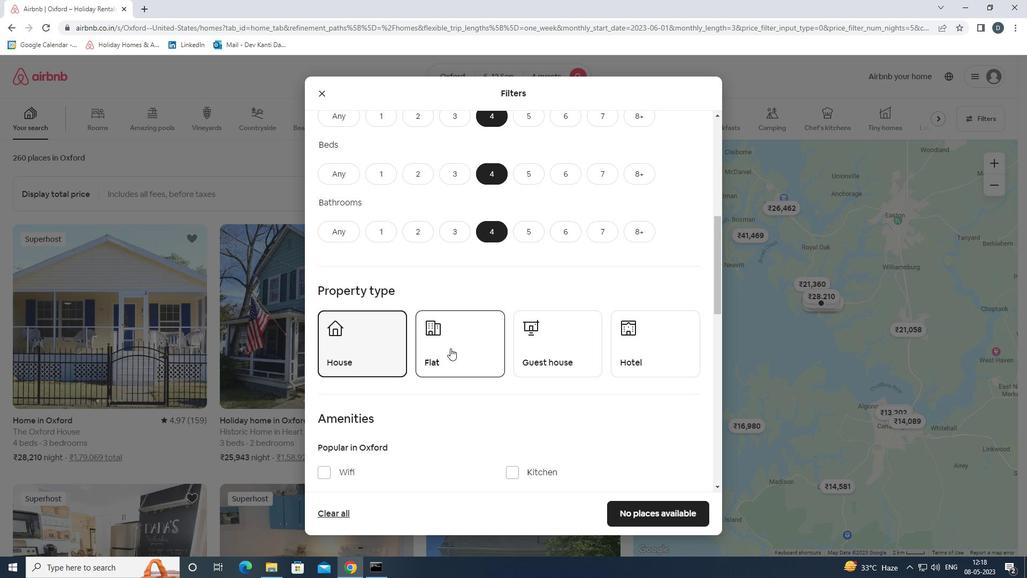 
Action: Mouse moved to (551, 344)
Screenshot: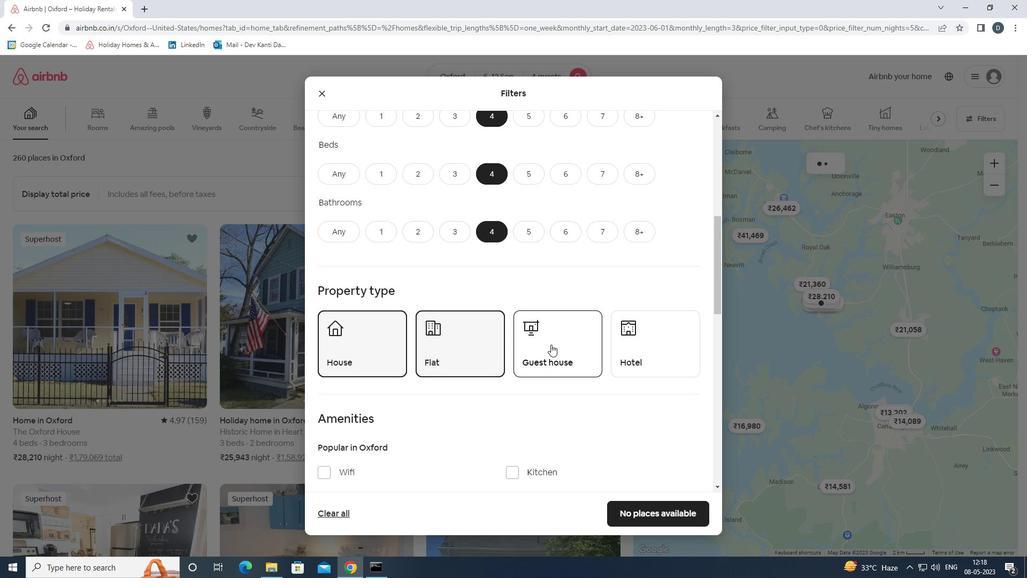 
Action: Mouse pressed left at (551, 344)
Screenshot: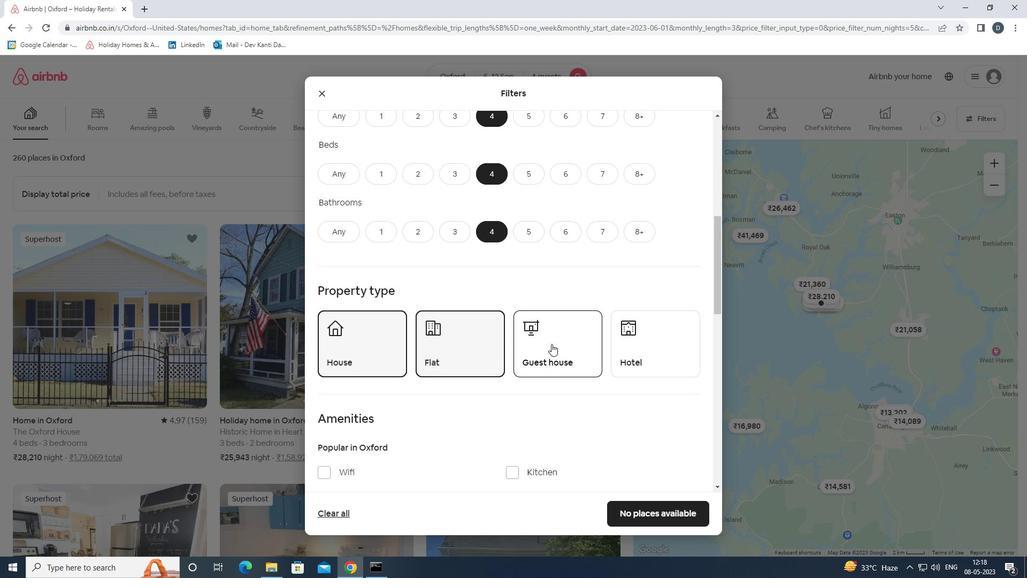 
Action: Mouse moved to (531, 309)
Screenshot: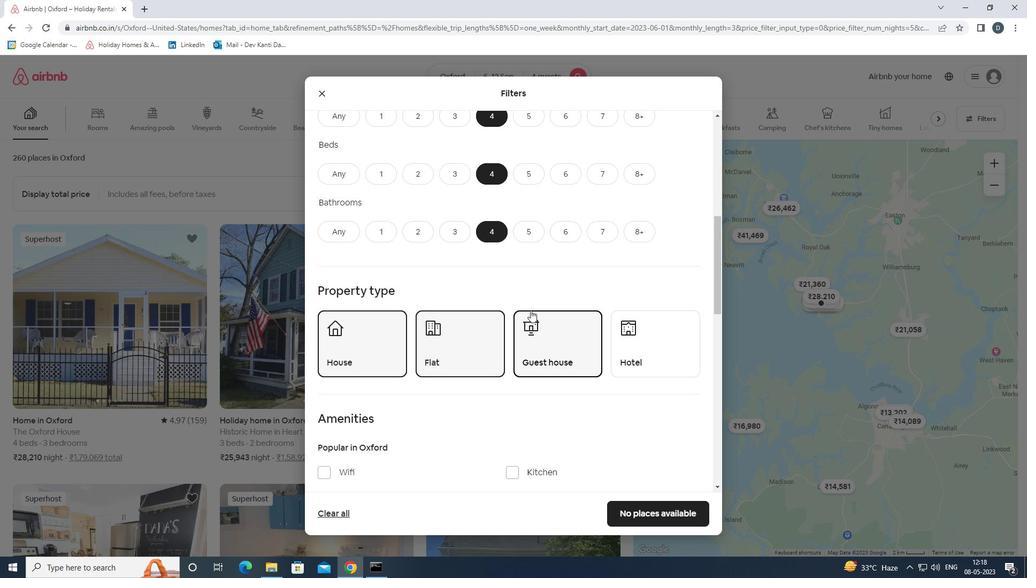 
Action: Mouse scrolled (531, 309) with delta (0, 0)
Screenshot: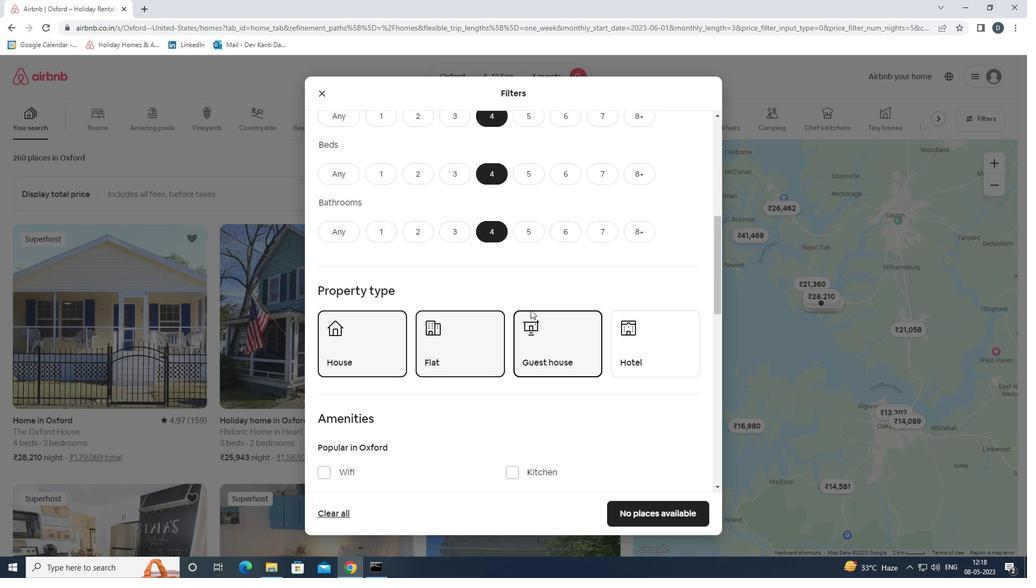 
Action: Mouse moved to (532, 308)
Screenshot: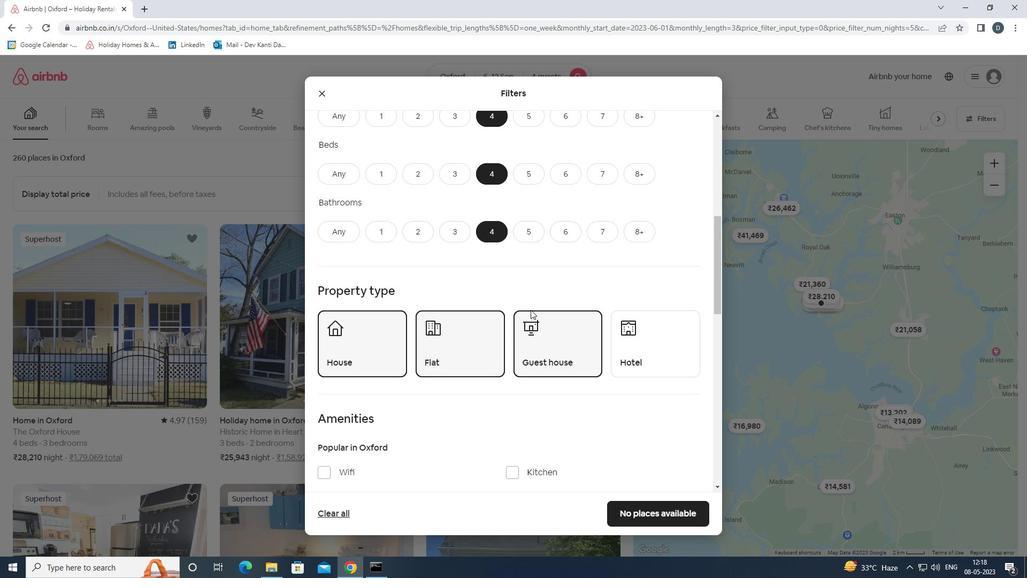
Action: Mouse scrolled (532, 308) with delta (0, 0)
Screenshot: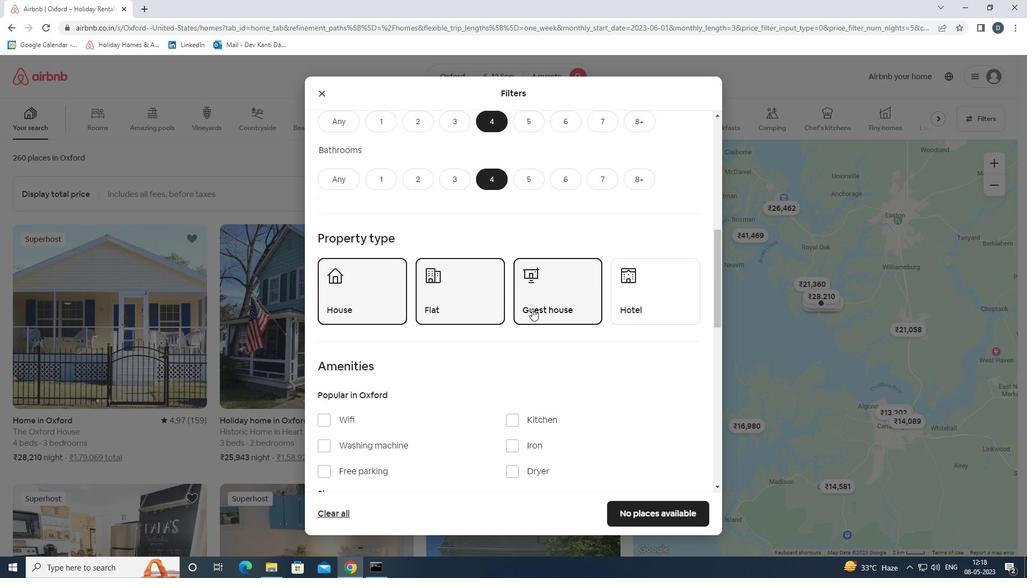 
Action: Mouse moved to (532, 308)
Screenshot: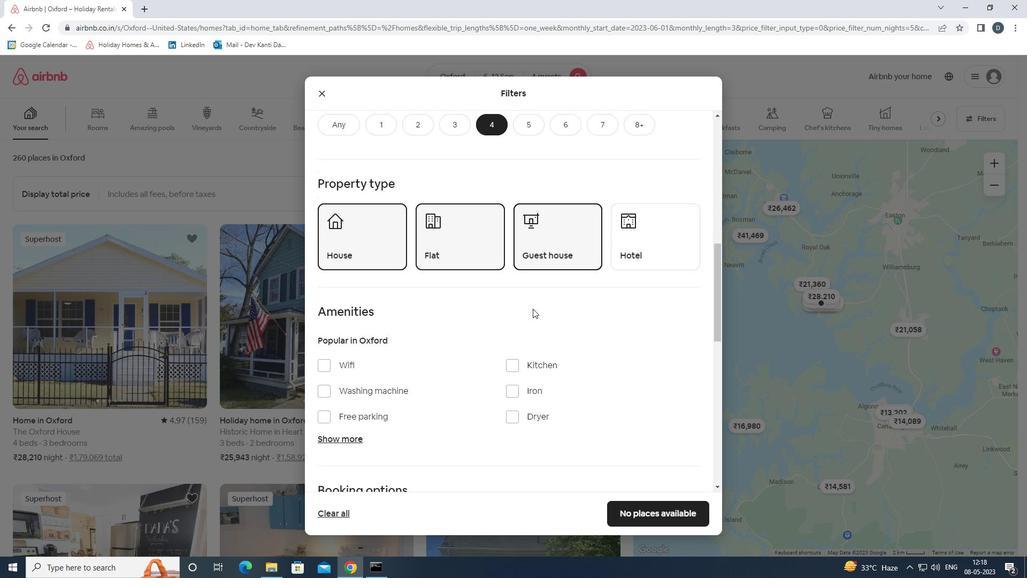 
Action: Mouse scrolled (532, 308) with delta (0, 0)
Screenshot: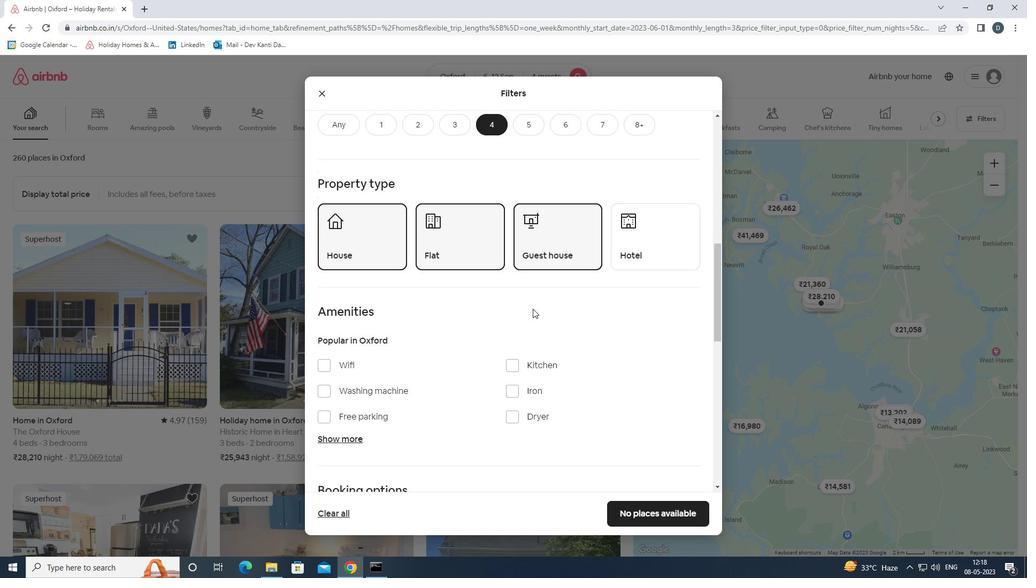 
Action: Mouse moved to (350, 309)
Screenshot: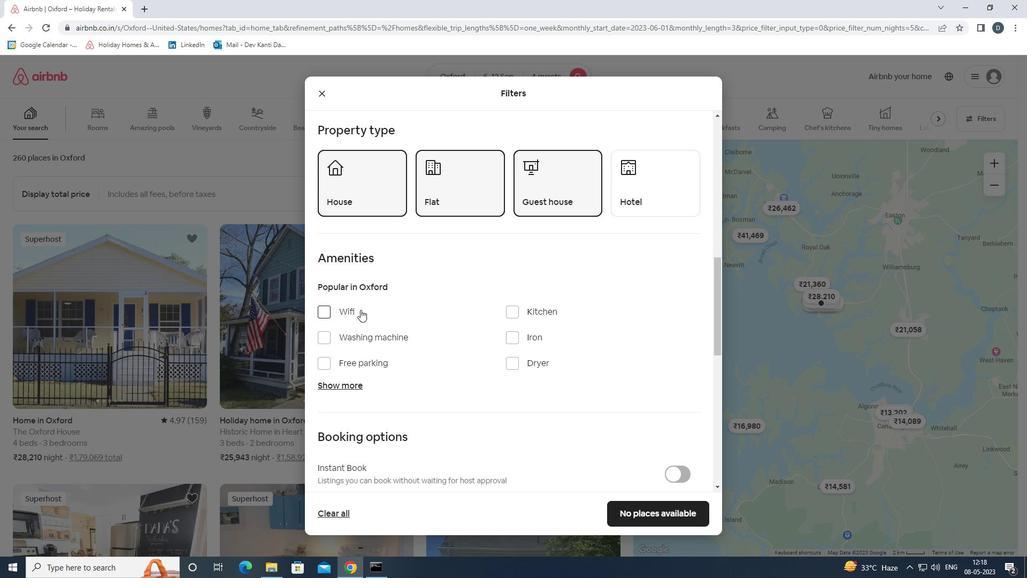 
Action: Mouse pressed left at (350, 309)
Screenshot: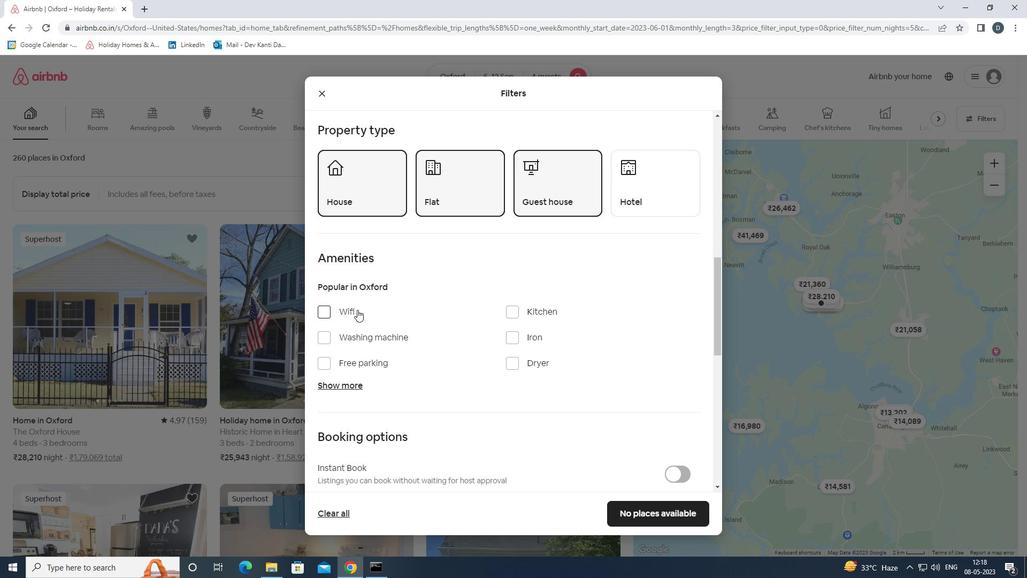
Action: Mouse moved to (354, 361)
Screenshot: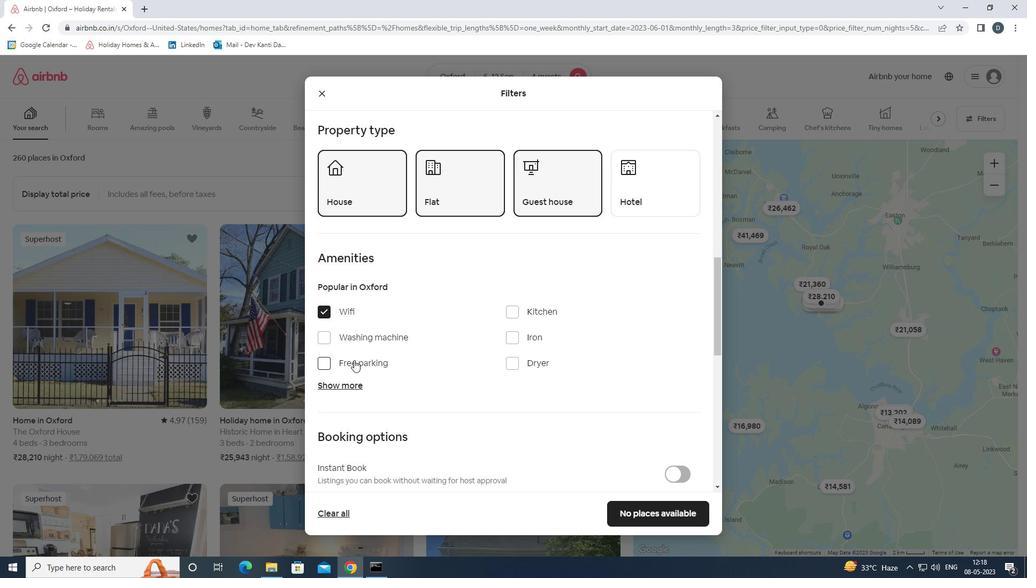 
Action: Mouse pressed left at (354, 361)
Screenshot: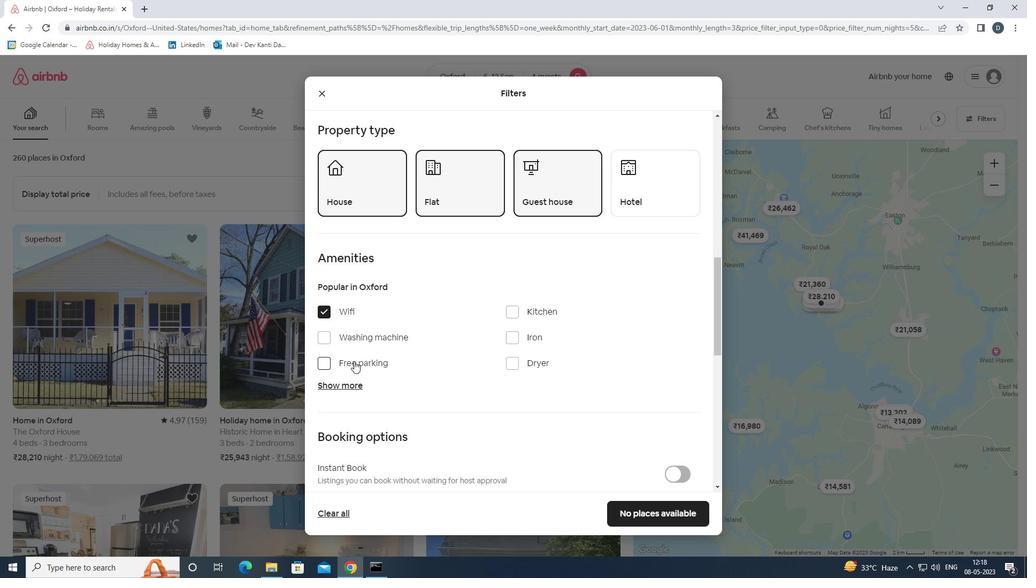 
Action: Mouse moved to (351, 385)
Screenshot: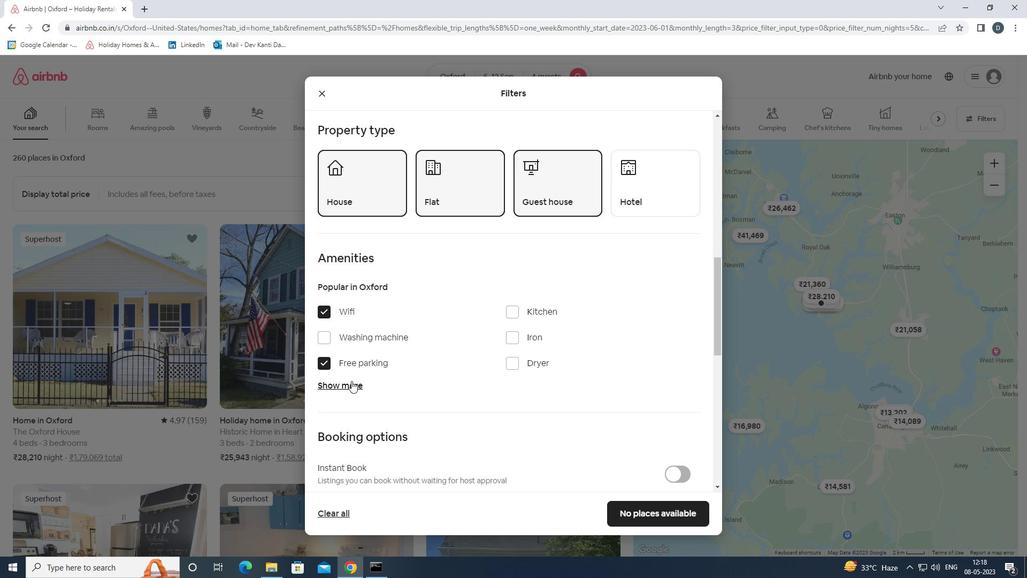 
Action: Mouse pressed left at (351, 385)
Screenshot: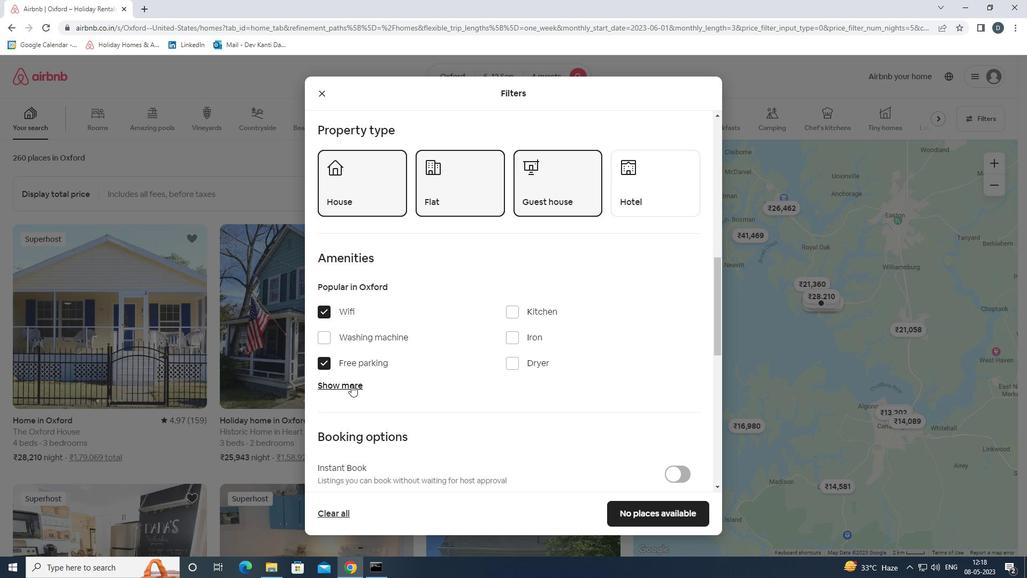 
Action: Mouse moved to (397, 384)
Screenshot: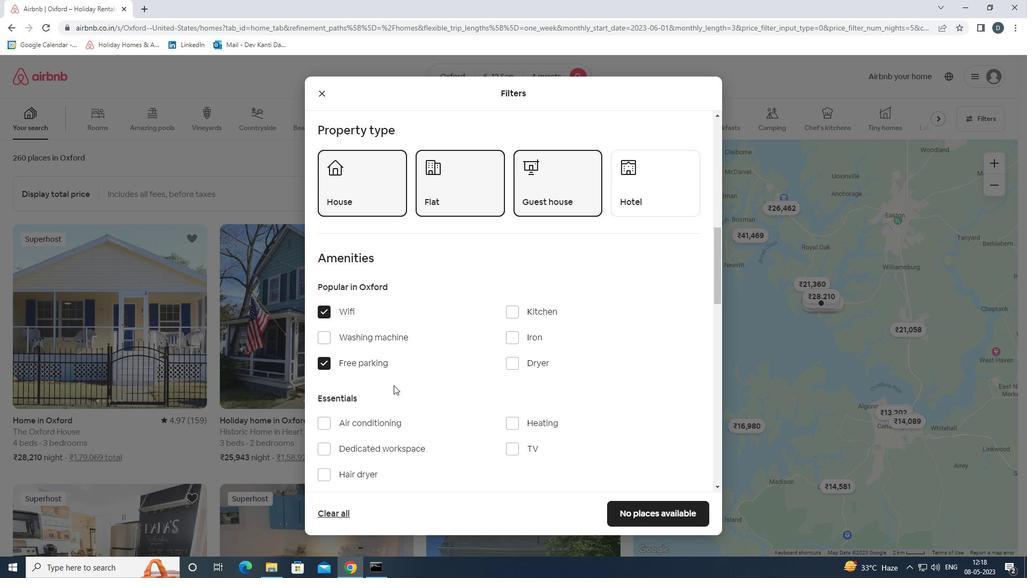 
Action: Mouse scrolled (397, 384) with delta (0, 0)
Screenshot: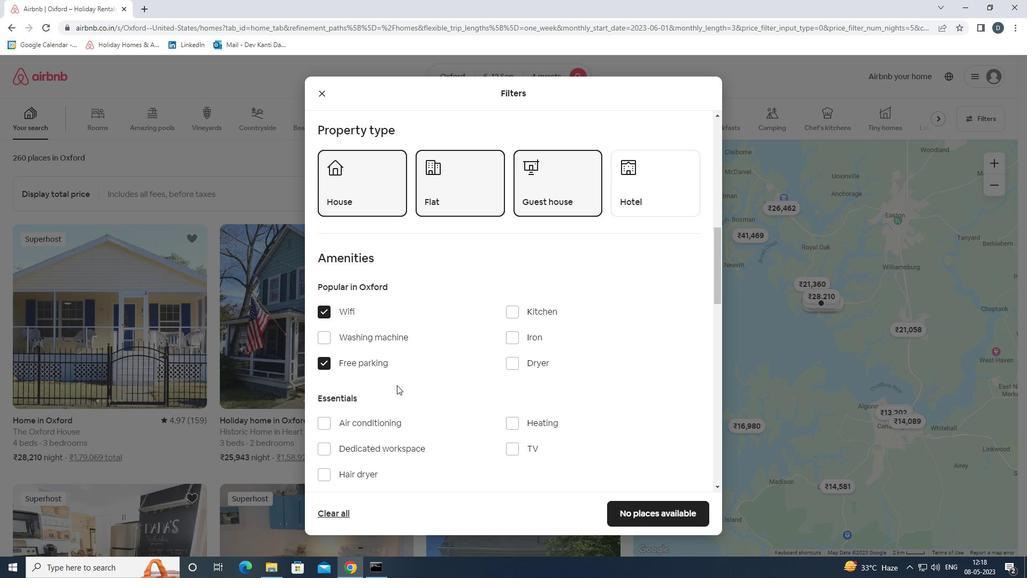 
Action: Mouse scrolled (397, 384) with delta (0, 0)
Screenshot: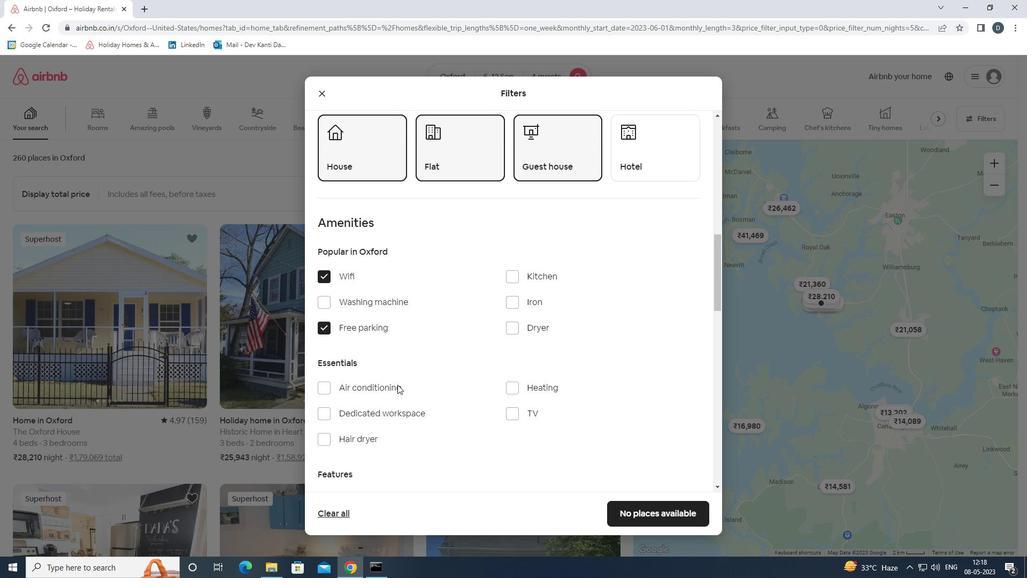 
Action: Mouse moved to (516, 338)
Screenshot: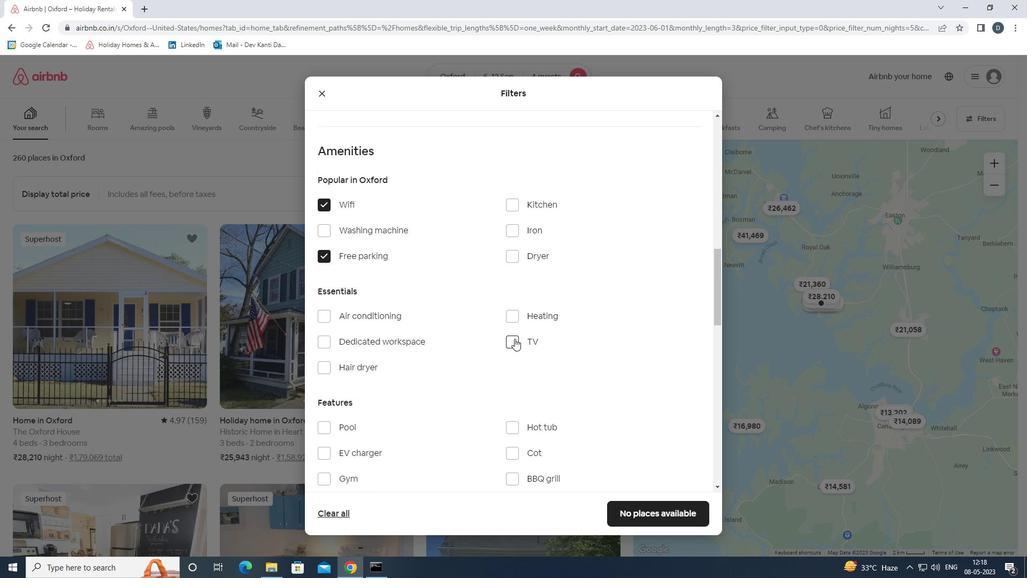 
Action: Mouse pressed left at (516, 338)
Screenshot: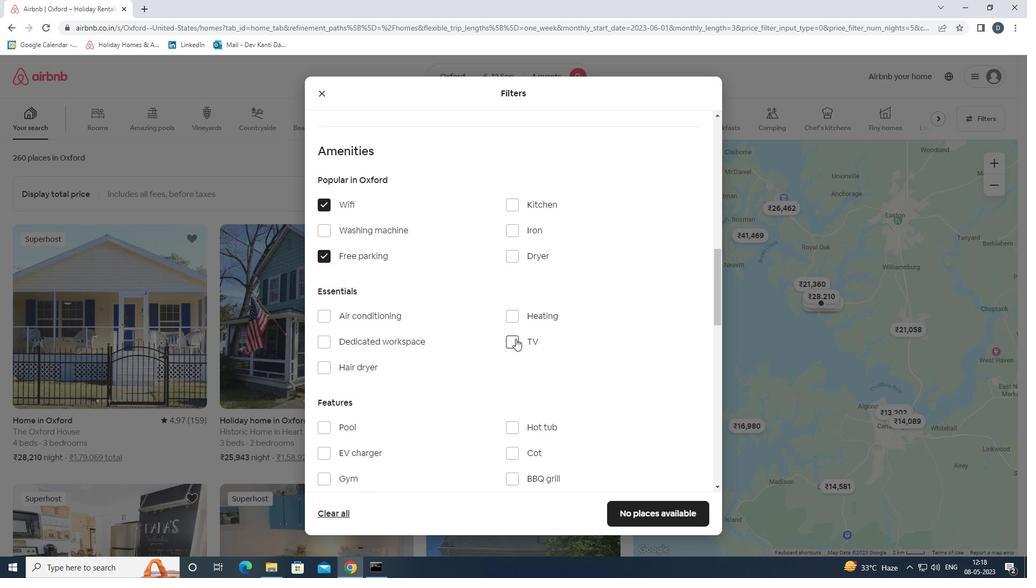 
Action: Mouse moved to (515, 337)
Screenshot: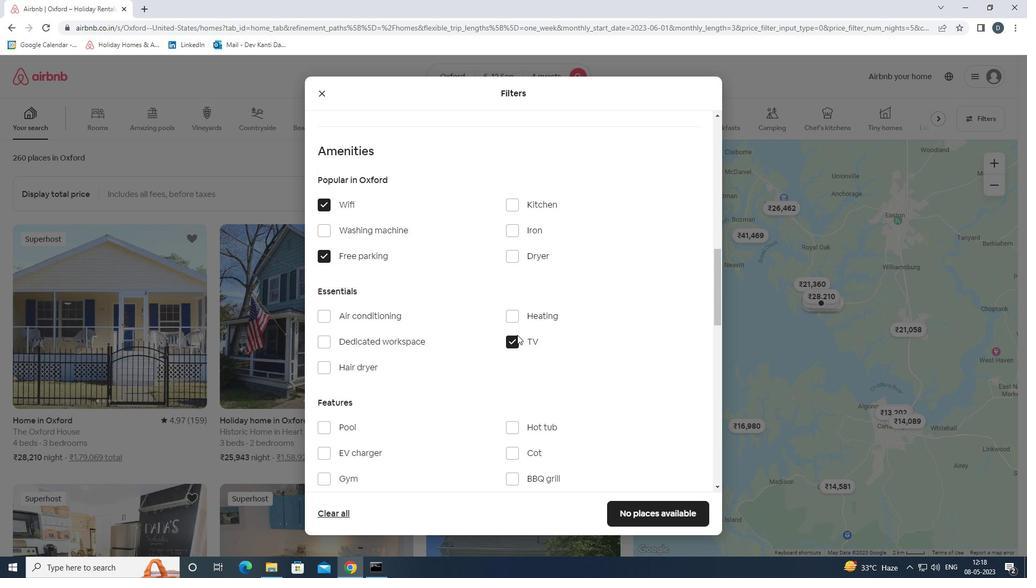 
Action: Mouse scrolled (515, 336) with delta (0, 0)
Screenshot: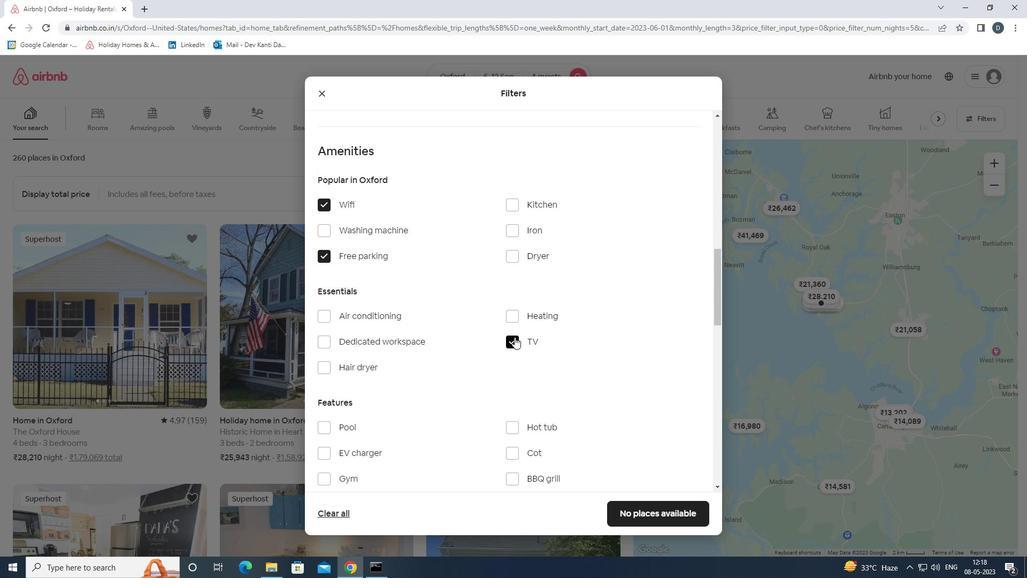 
Action: Mouse moved to (354, 427)
Screenshot: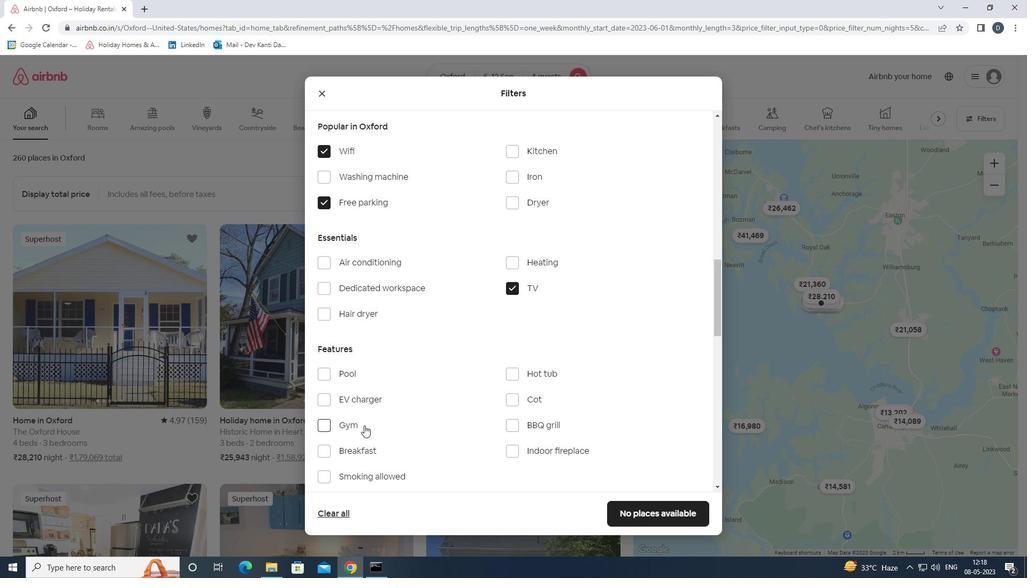 
Action: Mouse pressed left at (354, 427)
Screenshot: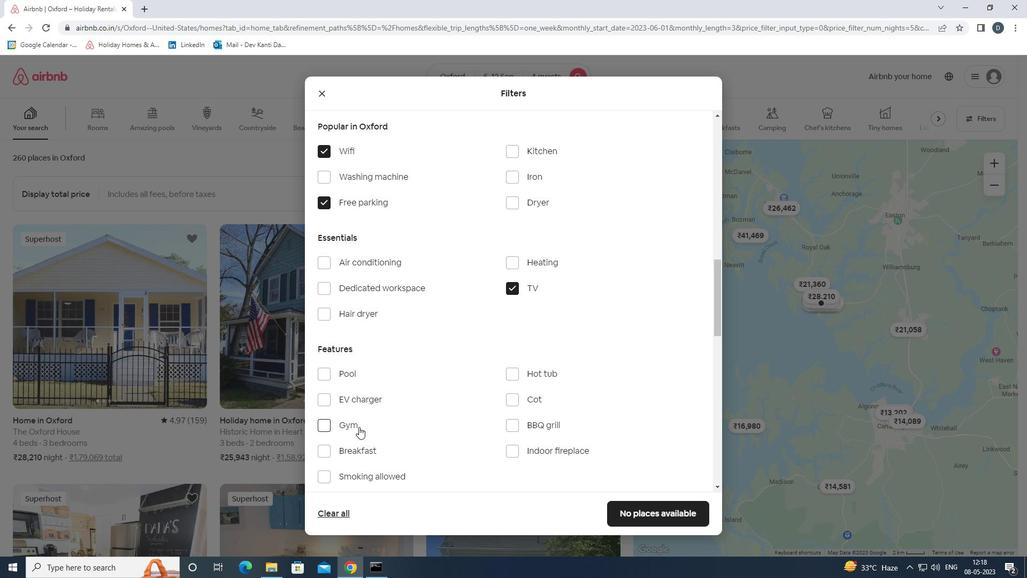 
Action: Mouse moved to (356, 449)
Screenshot: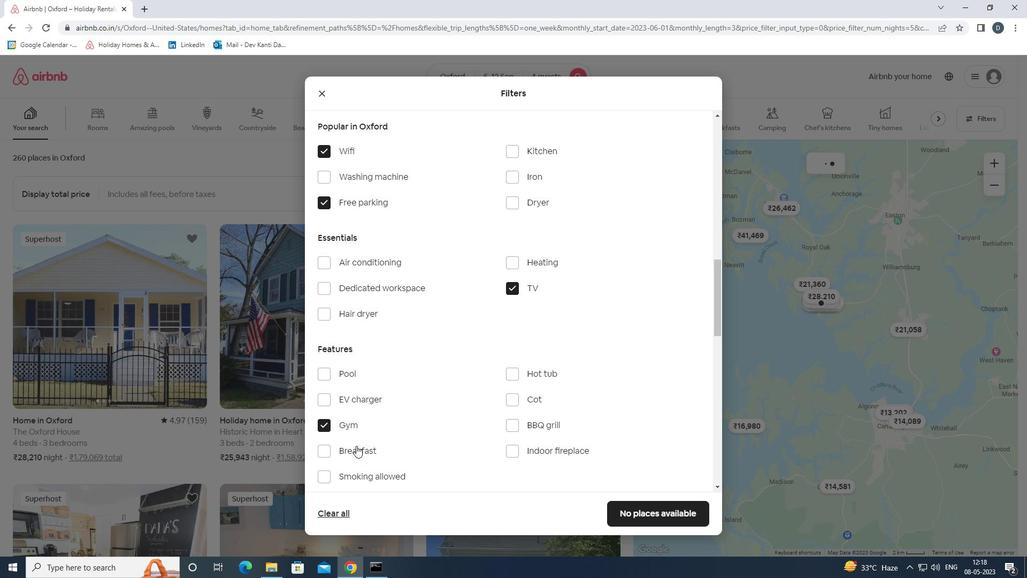 
Action: Mouse pressed left at (356, 449)
Screenshot: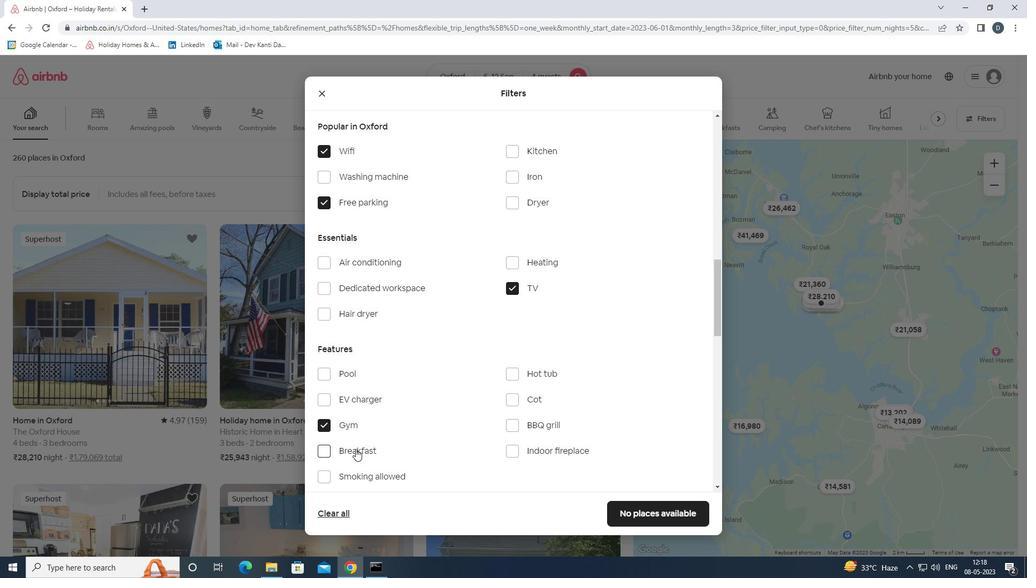 
Action: Mouse moved to (437, 425)
Screenshot: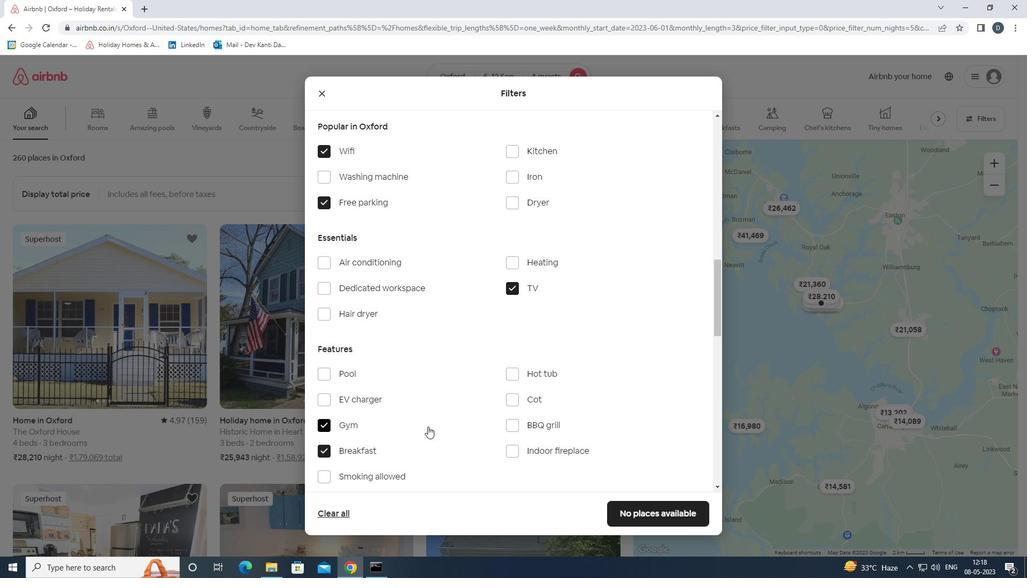 
Action: Mouse scrolled (437, 424) with delta (0, 0)
Screenshot: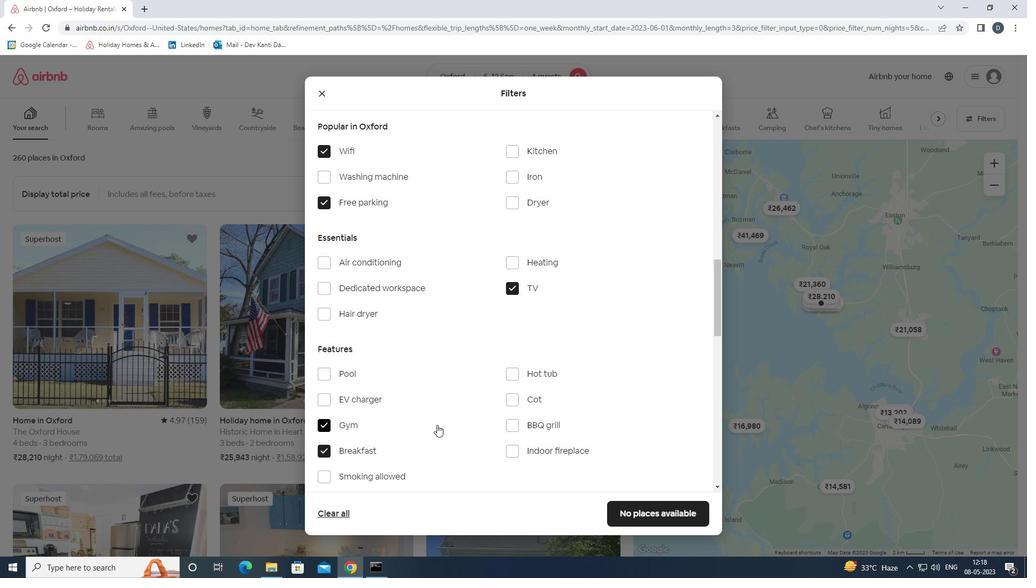 
Action: Mouse moved to (440, 422)
Screenshot: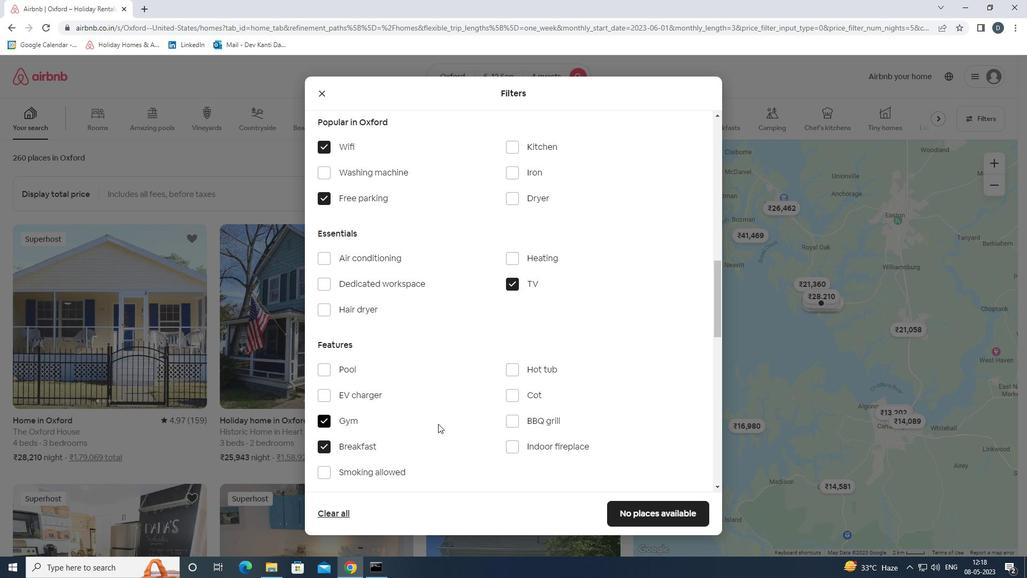 
Action: Mouse scrolled (440, 422) with delta (0, 0)
Screenshot: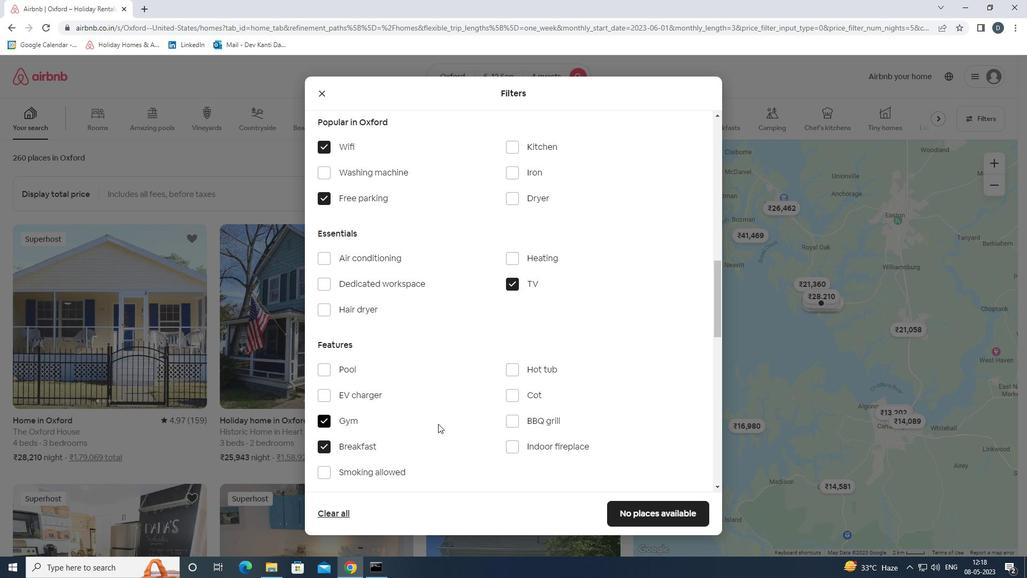 
Action: Mouse moved to (460, 417)
Screenshot: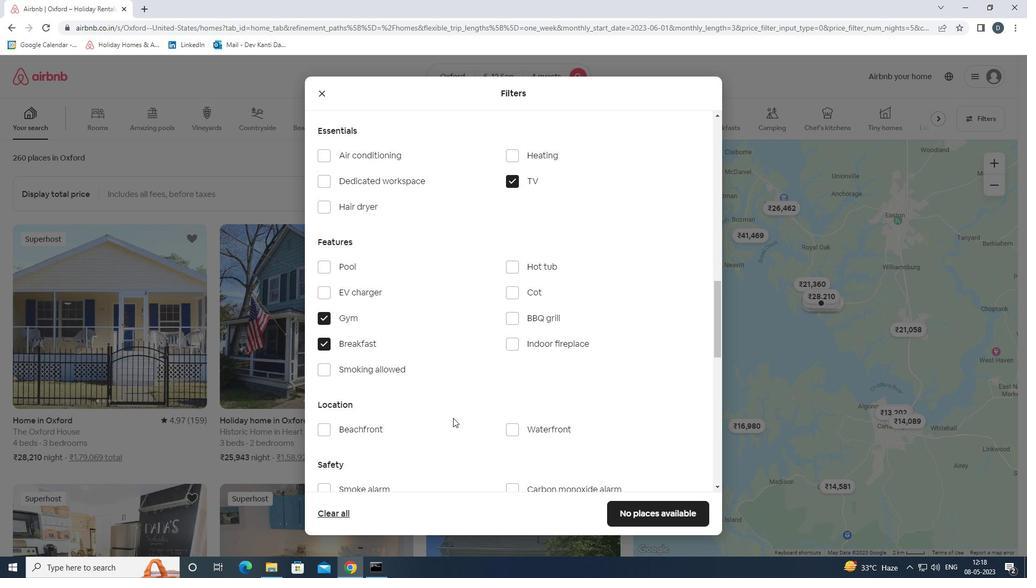 
Action: Mouse scrolled (460, 416) with delta (0, 0)
Screenshot: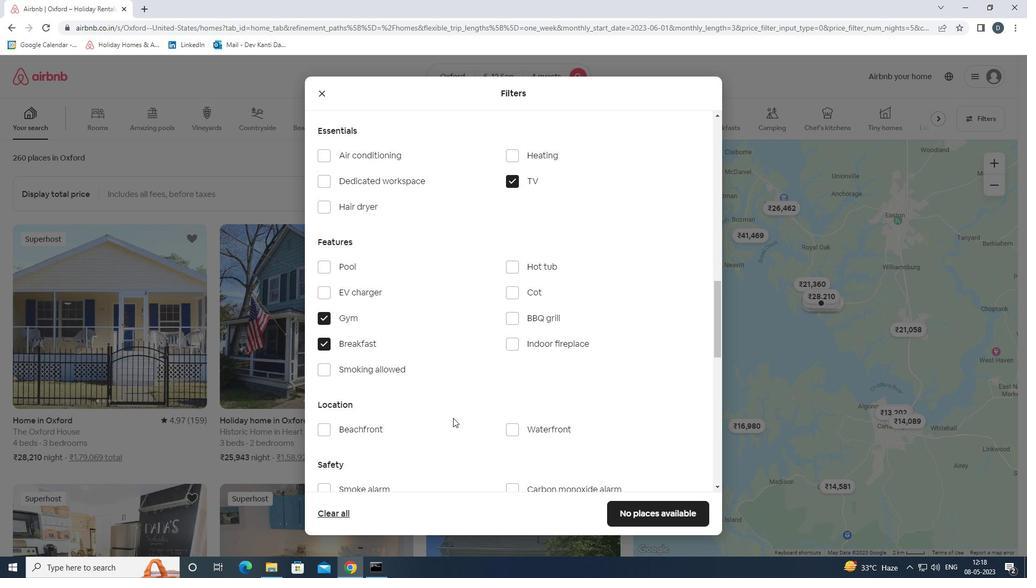 
Action: Mouse moved to (499, 397)
Screenshot: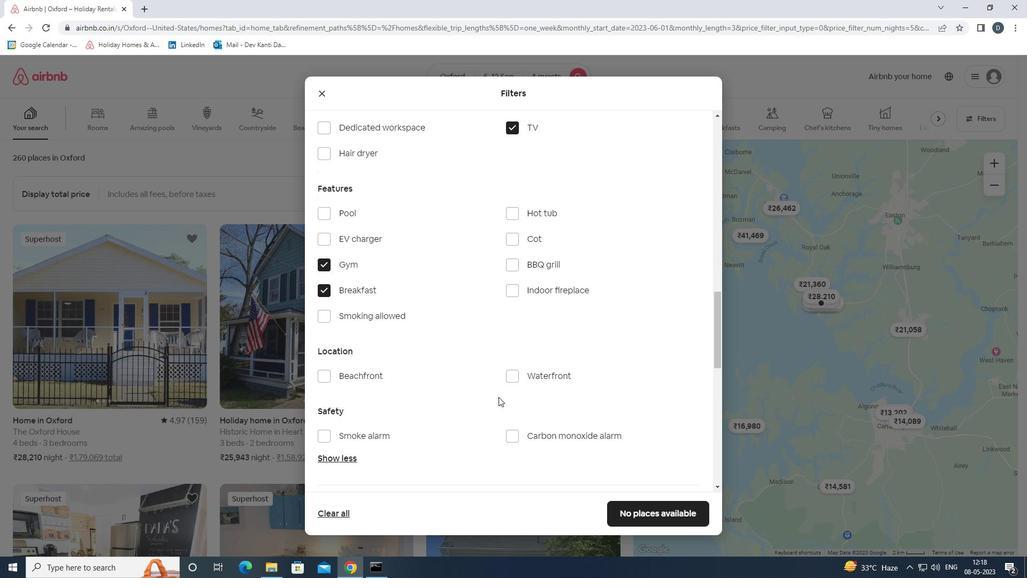 
Action: Mouse scrolled (499, 396) with delta (0, 0)
Screenshot: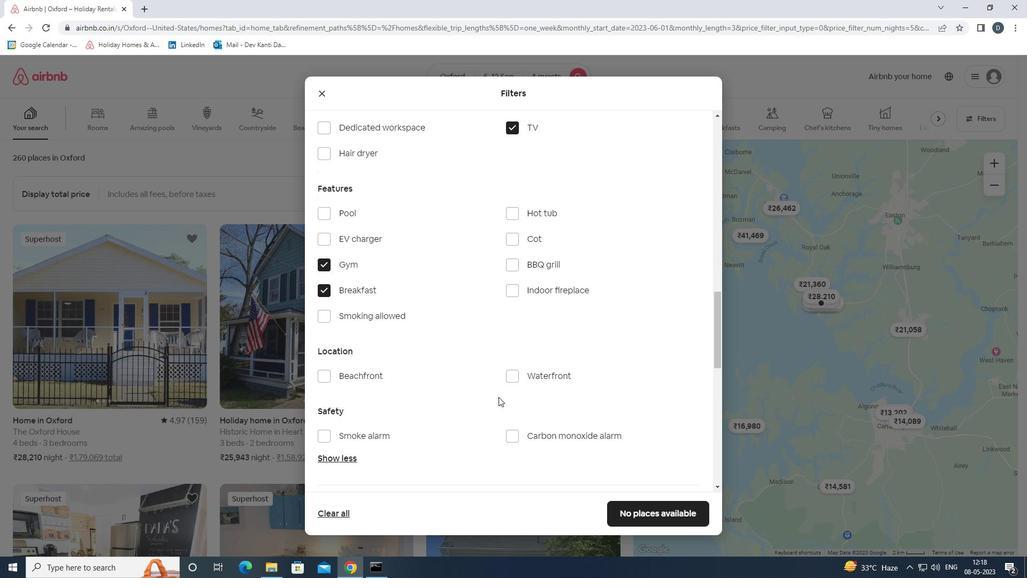 
Action: Mouse scrolled (499, 396) with delta (0, 0)
Screenshot: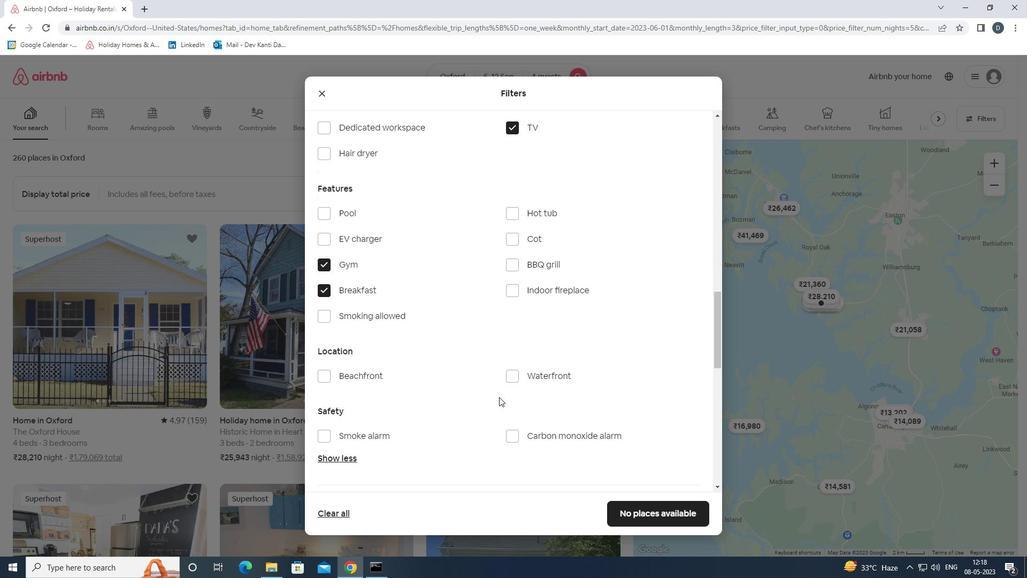 
Action: Mouse moved to (500, 397)
Screenshot: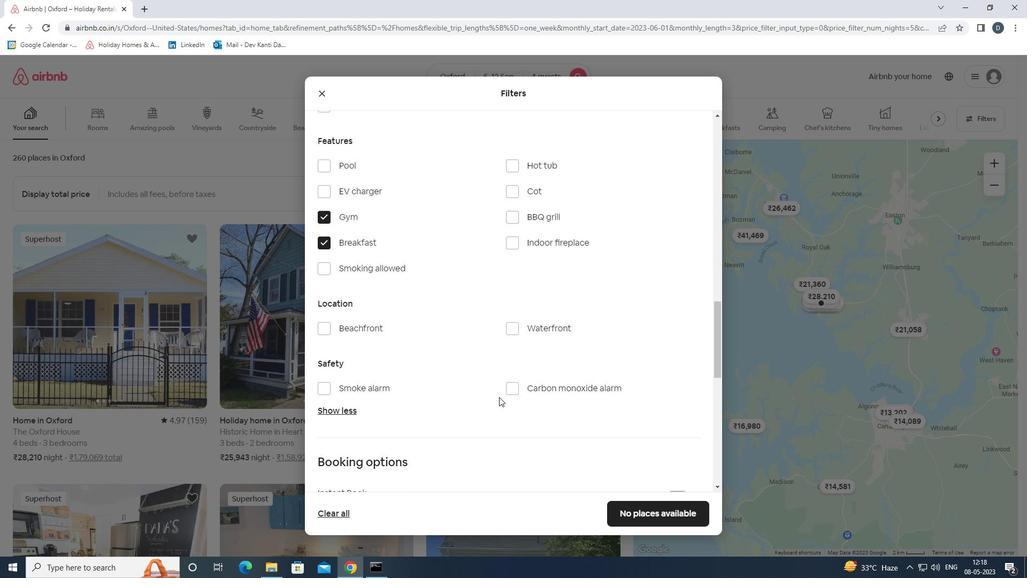 
Action: Mouse scrolled (500, 396) with delta (0, 0)
Screenshot: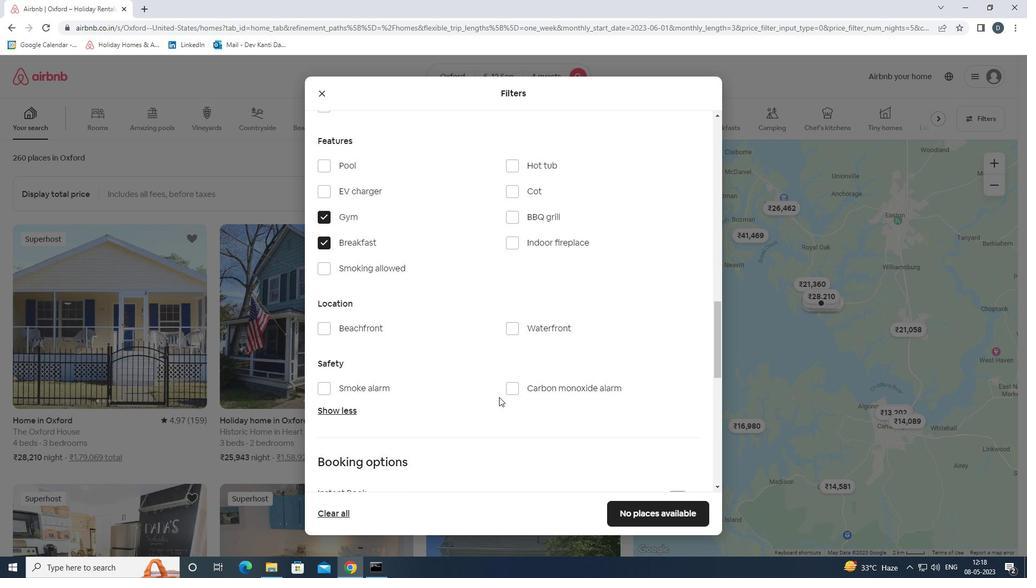 
Action: Mouse moved to (671, 422)
Screenshot: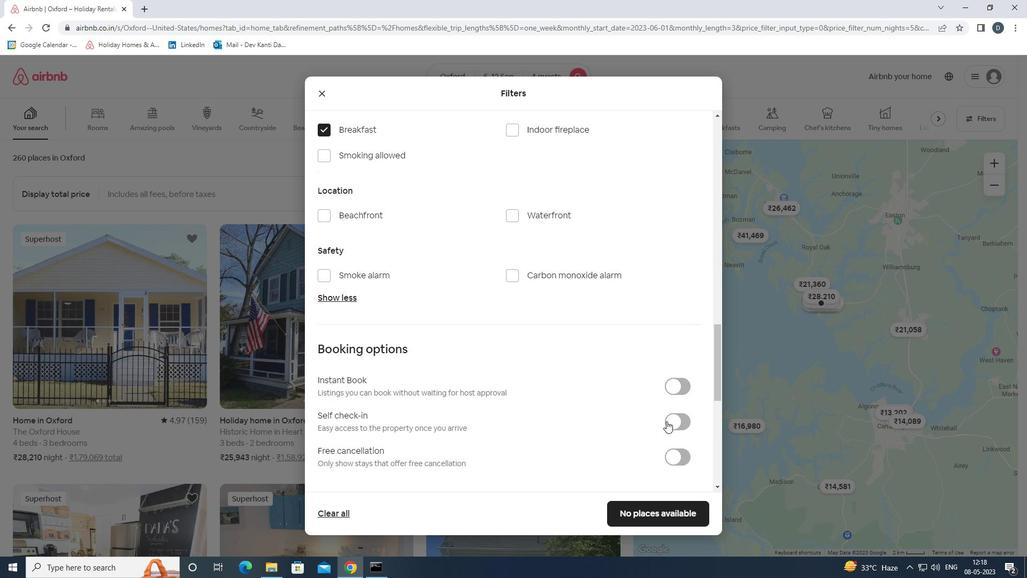 
Action: Mouse pressed left at (671, 422)
Screenshot: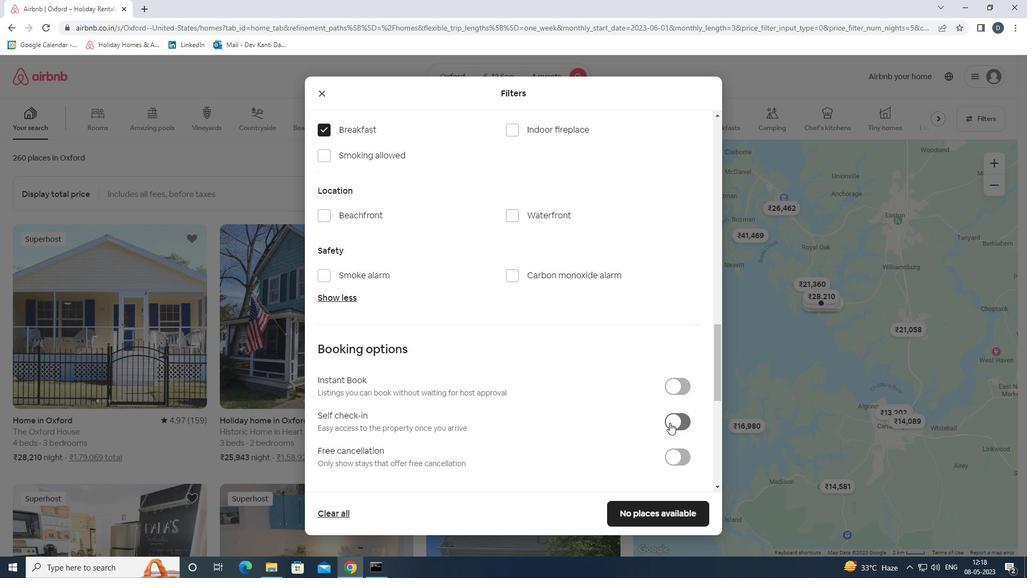 
Action: Mouse moved to (672, 423)
Screenshot: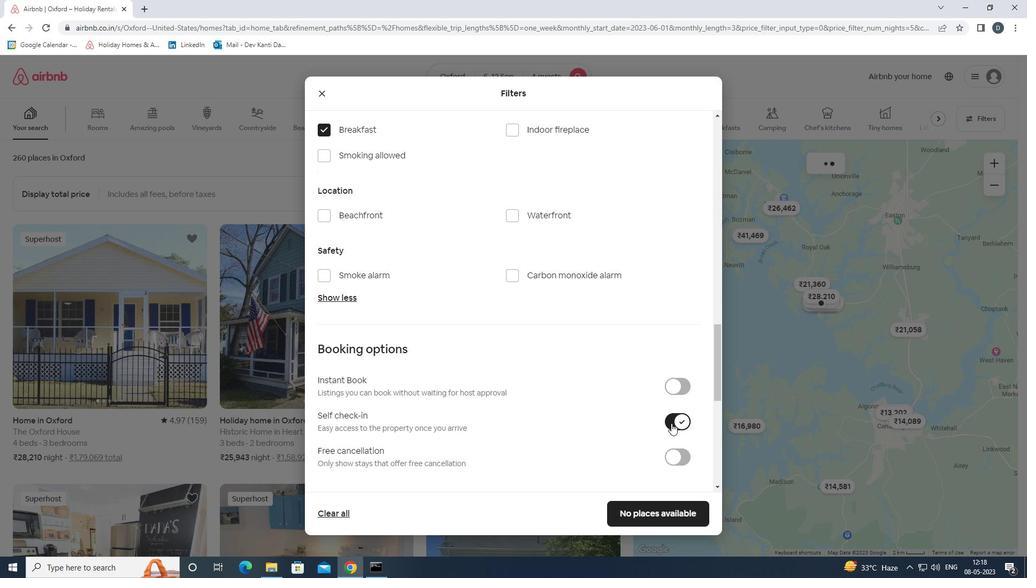 
Action: Mouse scrolled (672, 422) with delta (0, 0)
Screenshot: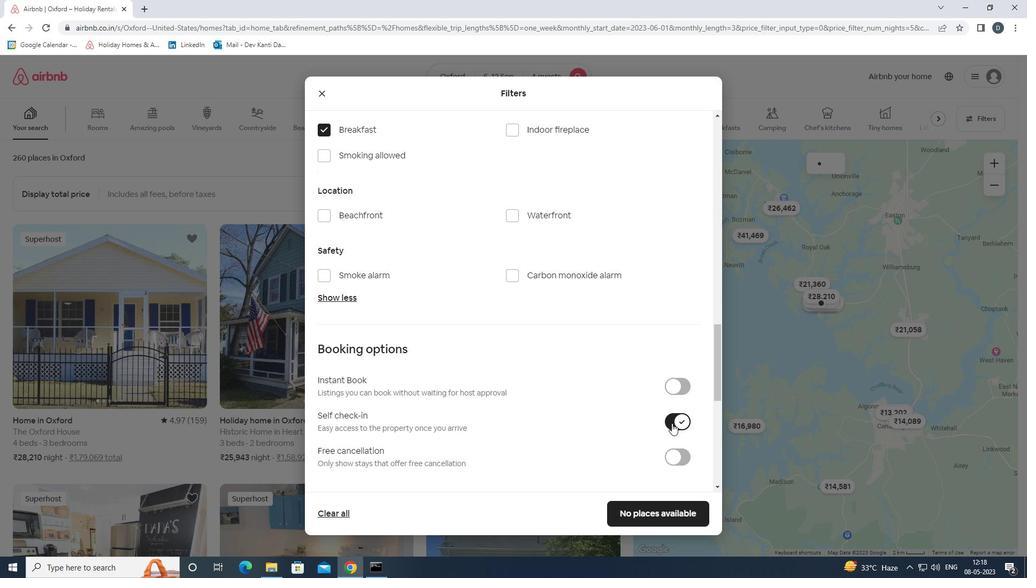 
Action: Mouse scrolled (672, 422) with delta (0, 0)
Screenshot: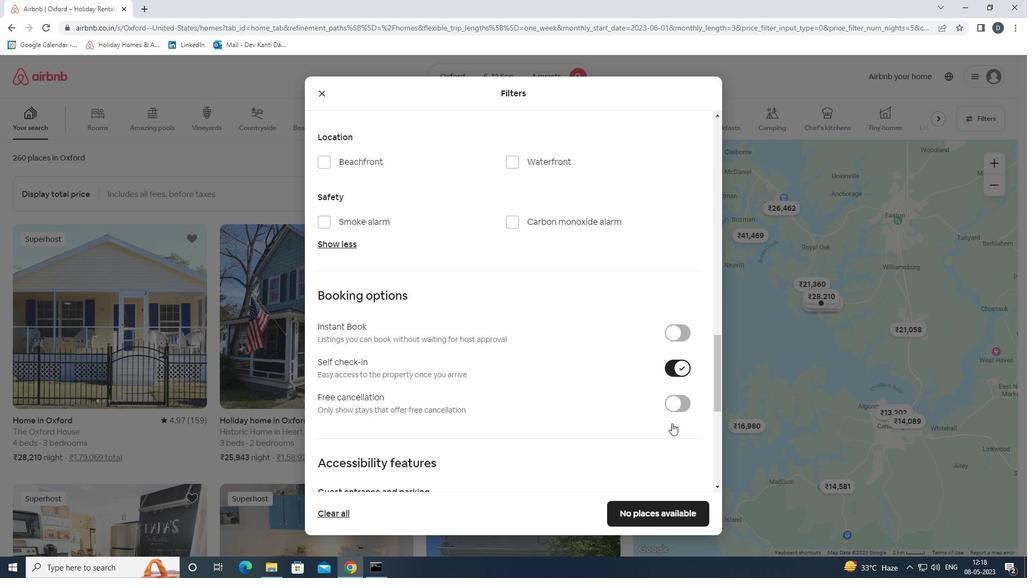 
Action: Mouse scrolled (672, 422) with delta (0, 0)
Screenshot: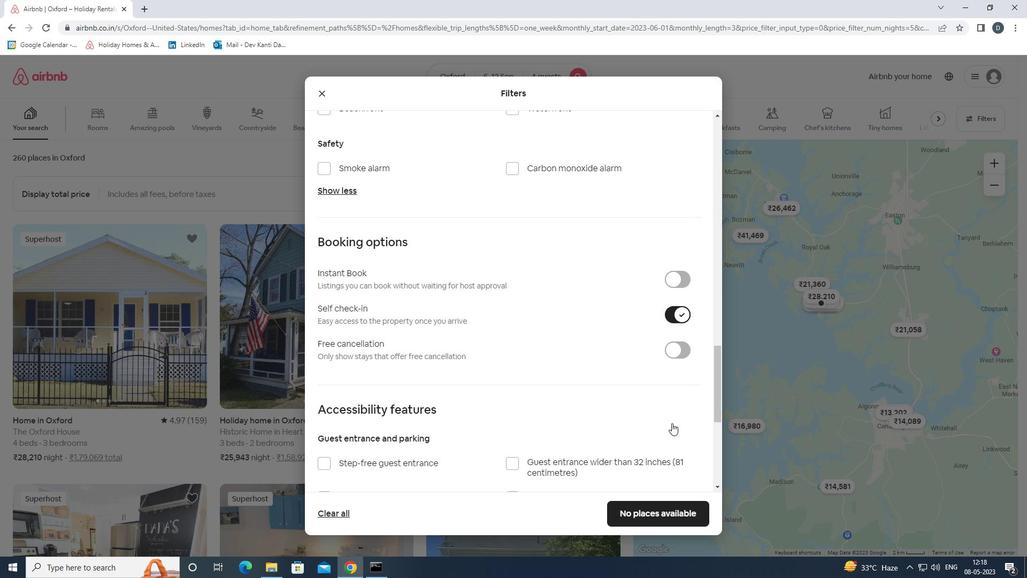 
Action: Mouse scrolled (672, 422) with delta (0, 0)
Screenshot: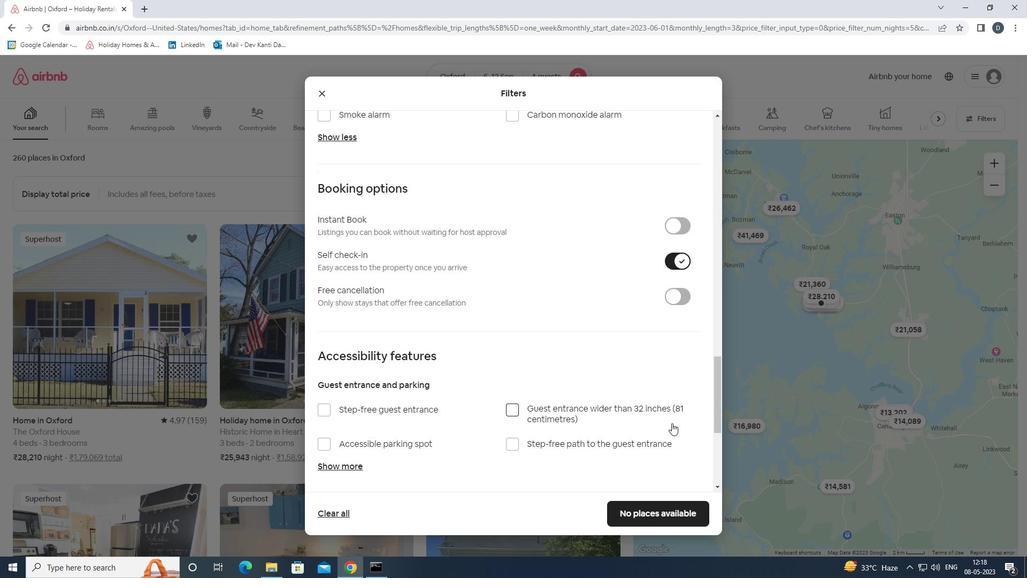 
Action: Mouse scrolled (672, 422) with delta (0, 0)
Screenshot: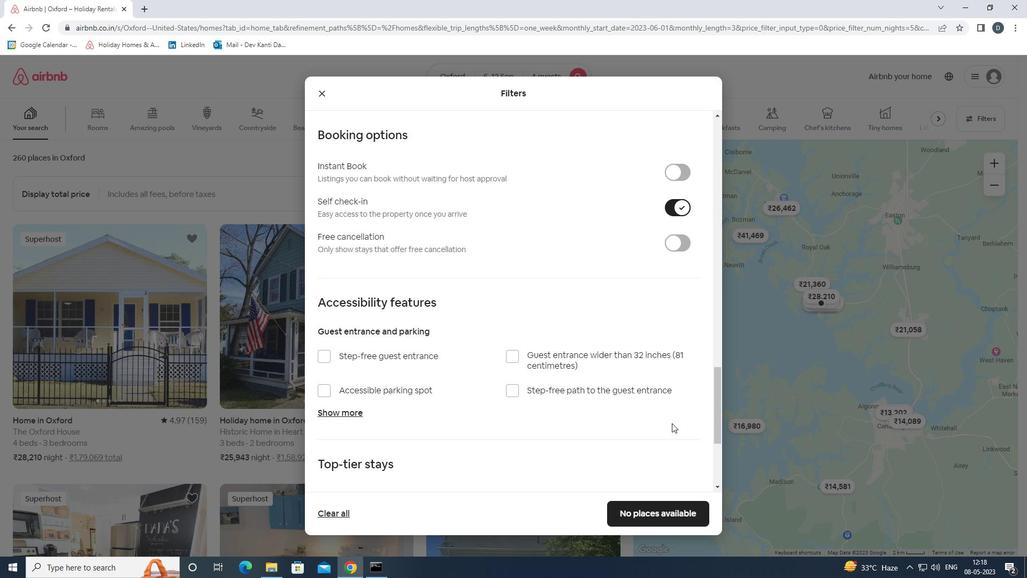 
Action: Mouse scrolled (672, 422) with delta (0, 0)
Screenshot: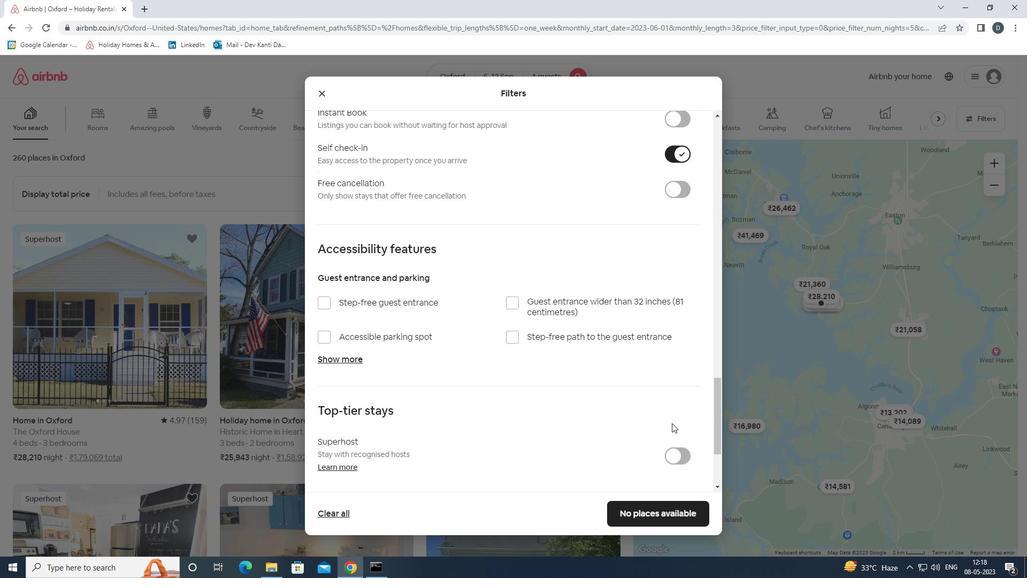 
Action: Mouse scrolled (672, 422) with delta (0, 0)
Screenshot: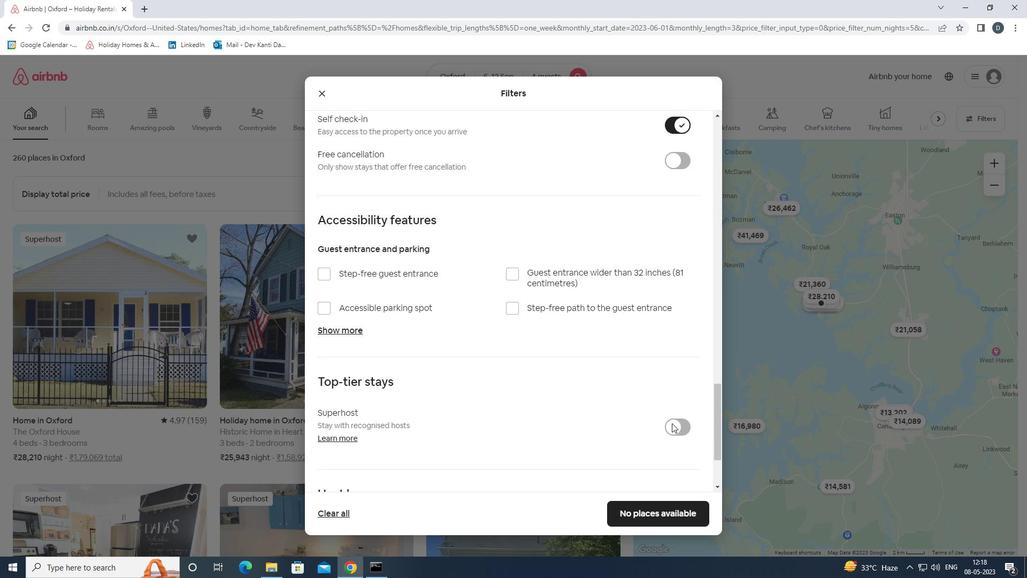 
Action: Mouse scrolled (672, 422) with delta (0, 0)
Screenshot: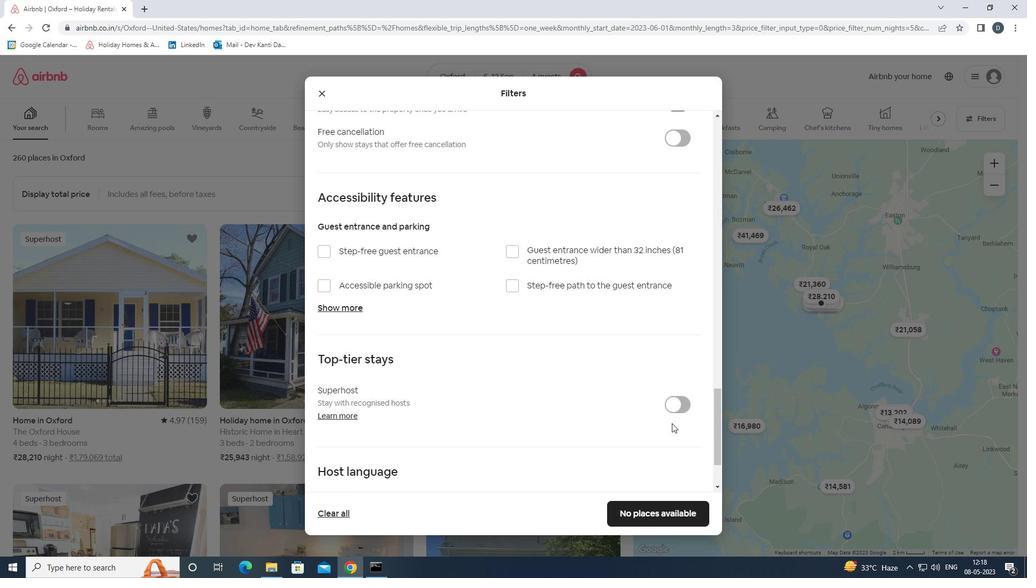
Action: Mouse scrolled (672, 422) with delta (0, 0)
Screenshot: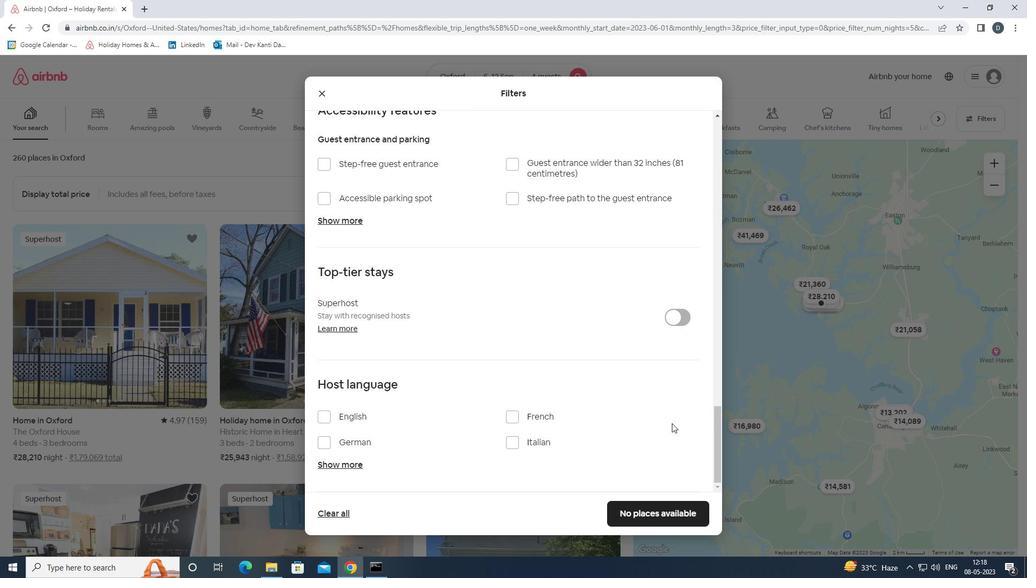 
Action: Mouse moved to (352, 418)
Screenshot: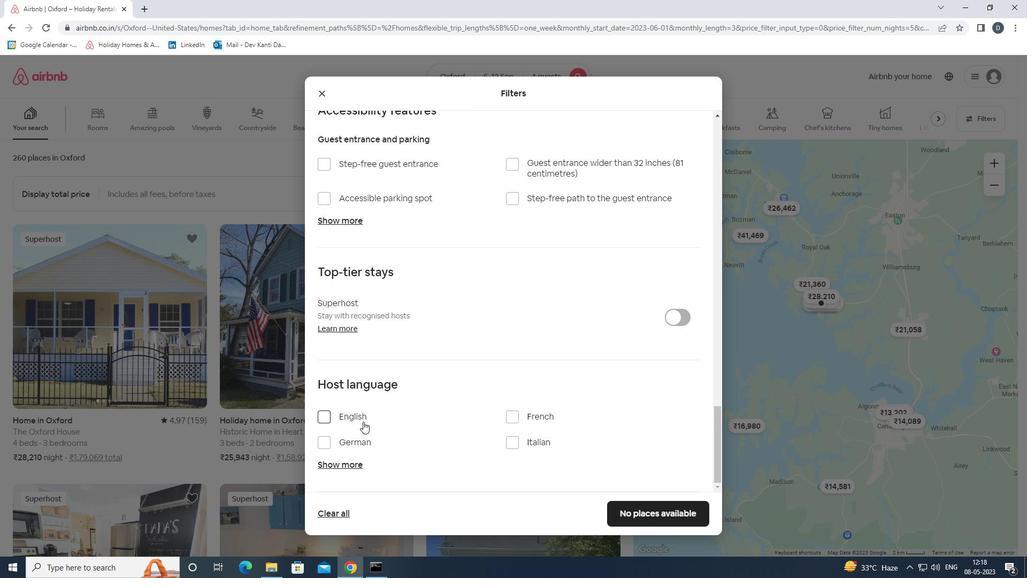 
Action: Mouse pressed left at (352, 418)
Screenshot: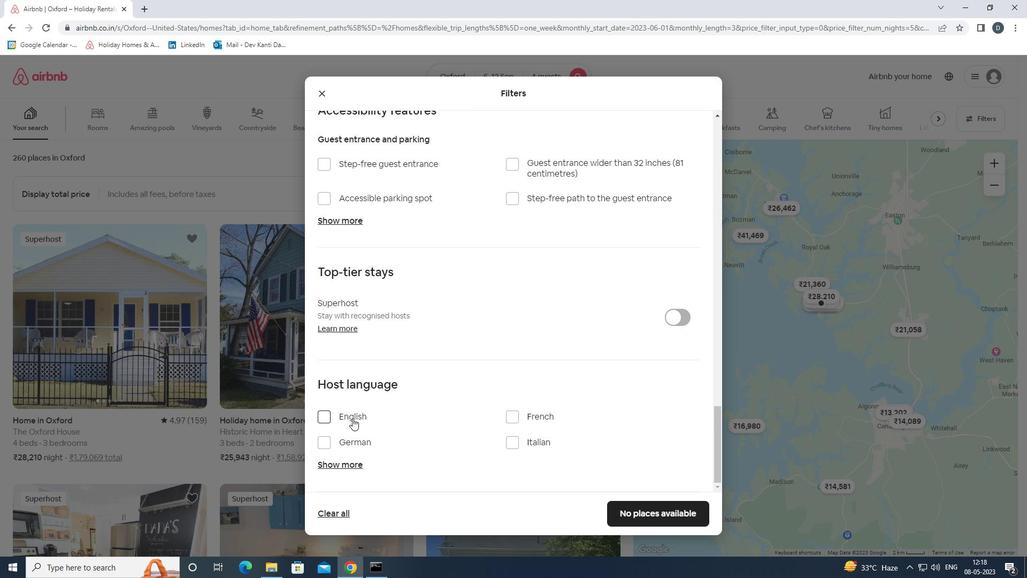 
Action: Mouse moved to (351, 418)
Screenshot: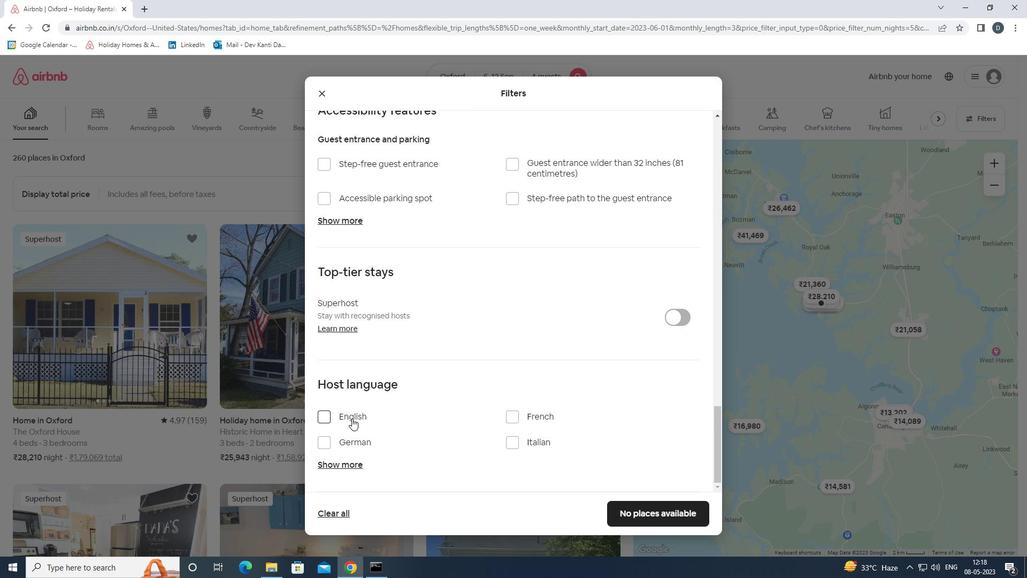 
Action: Mouse pressed left at (351, 418)
Screenshot: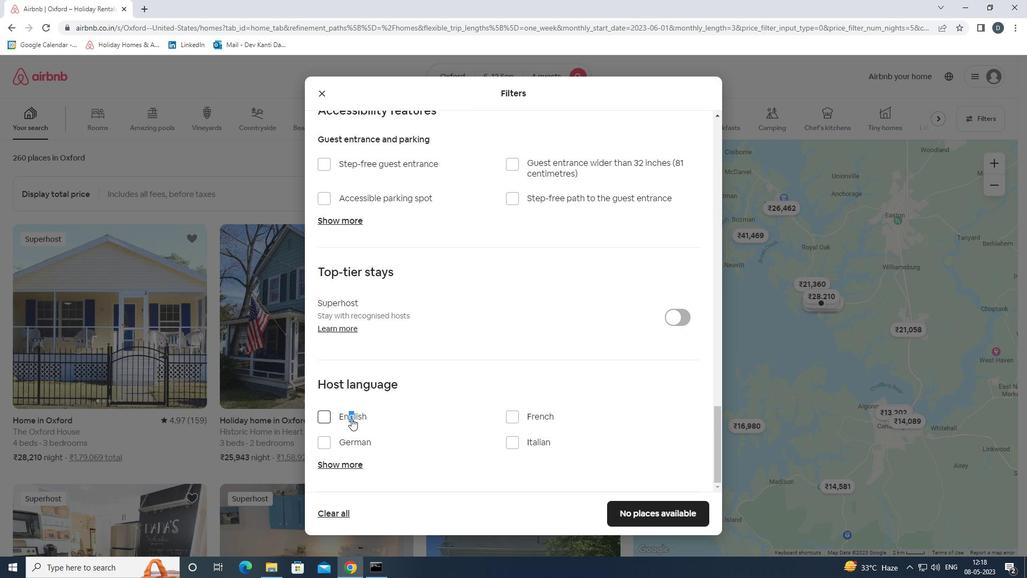 
Action: Mouse moved to (646, 510)
Screenshot: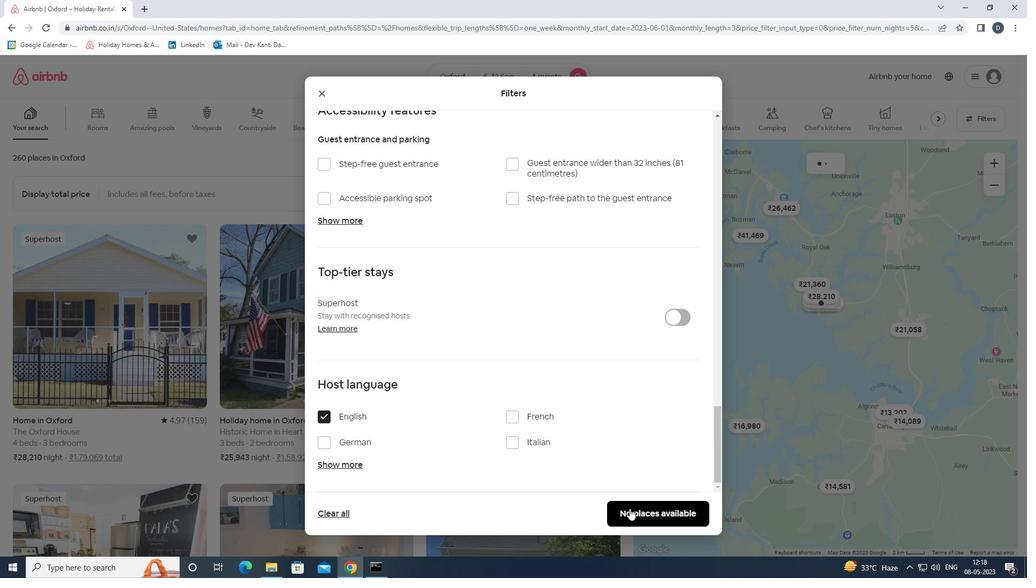 
Action: Mouse pressed left at (646, 510)
Screenshot: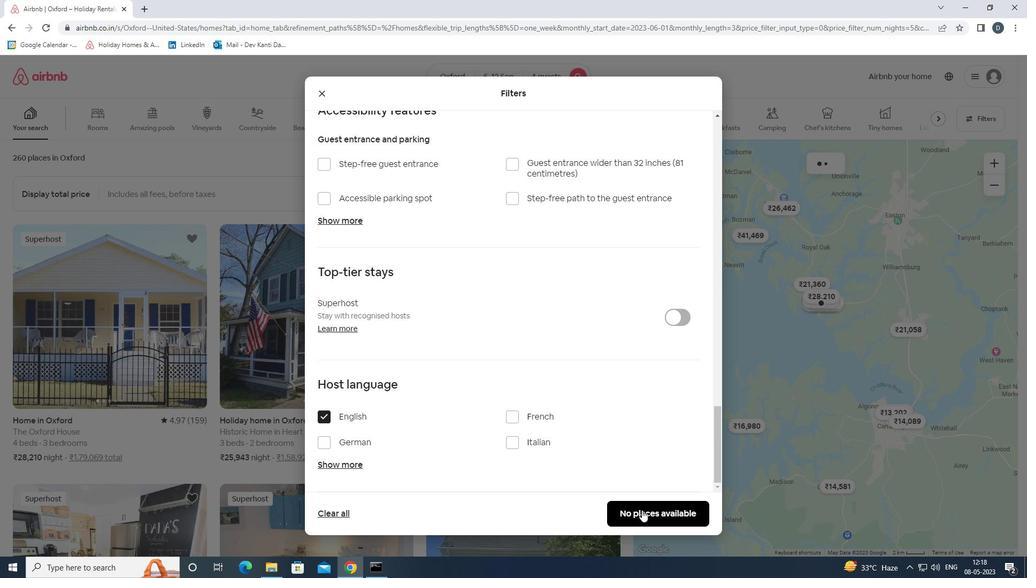 
Action: Mouse moved to (648, 490)
Screenshot: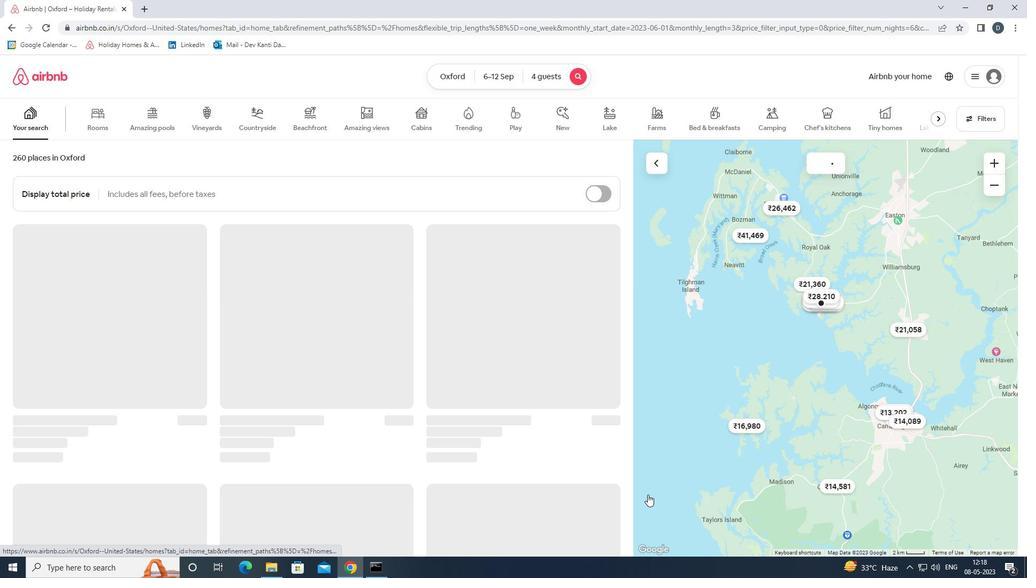 
